 Task: Find connections with filter location Paraguaçu Paulista with filter topic  #socialnetworkingwith filter profile language French with filter current company Linedata with filter school GONDWANA UNIVERSITY, GADCHIROLI with filter industry Wholesale Food and Beverage with filter service category Technical with filter keywords title Manicurist
Action: Mouse moved to (215, 300)
Screenshot: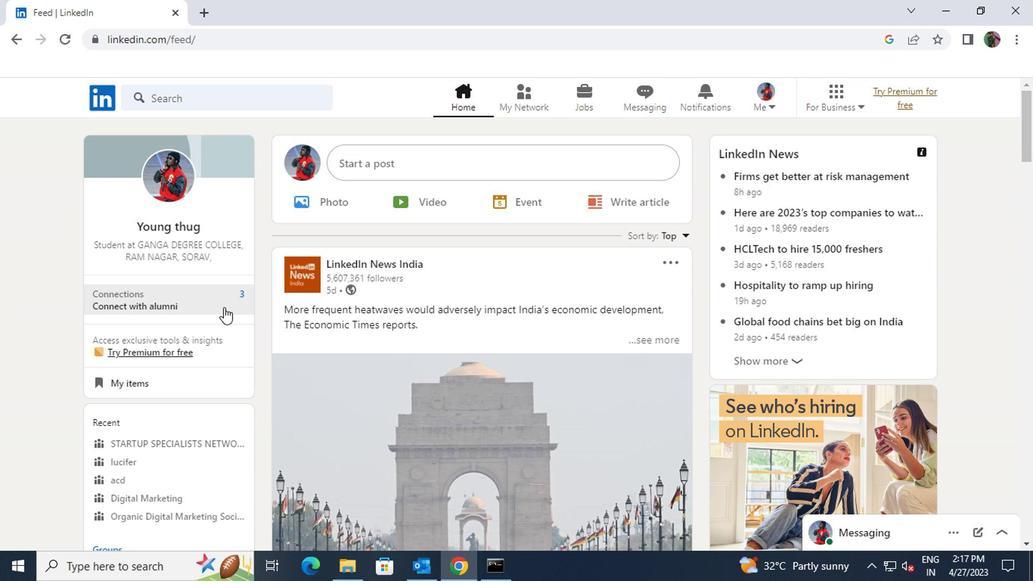 
Action: Mouse pressed left at (215, 300)
Screenshot: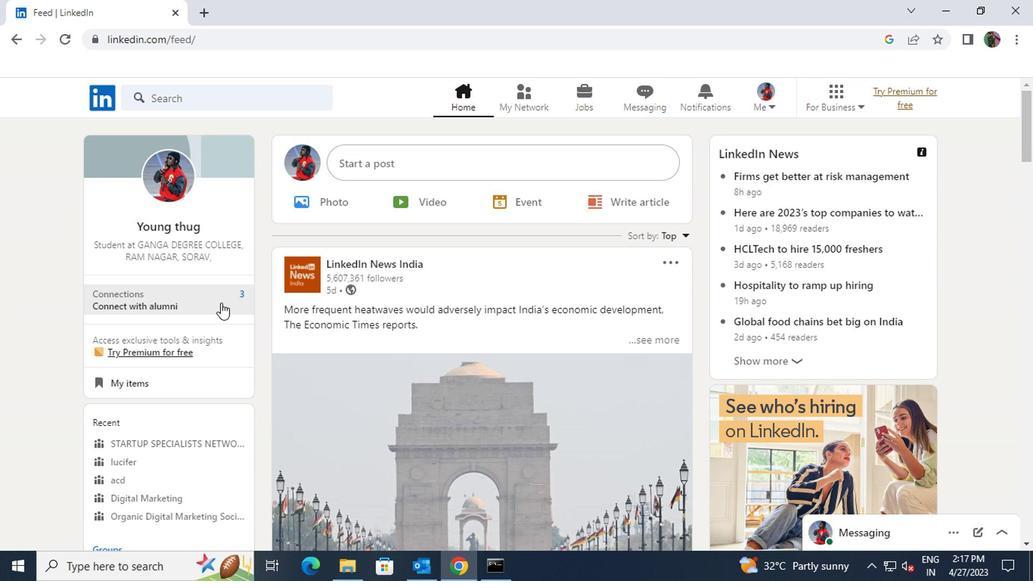 
Action: Mouse moved to (213, 184)
Screenshot: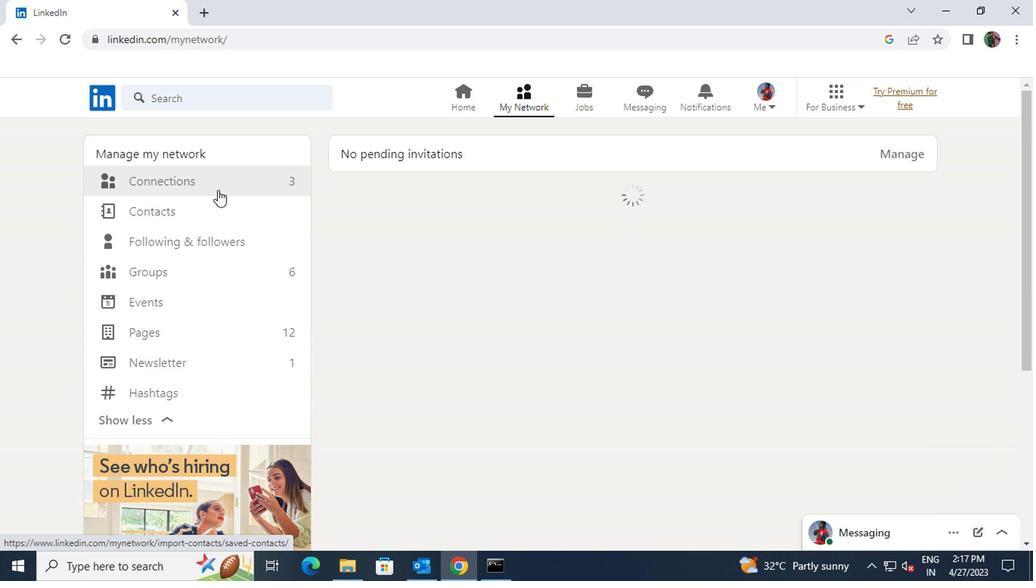 
Action: Mouse pressed left at (213, 184)
Screenshot: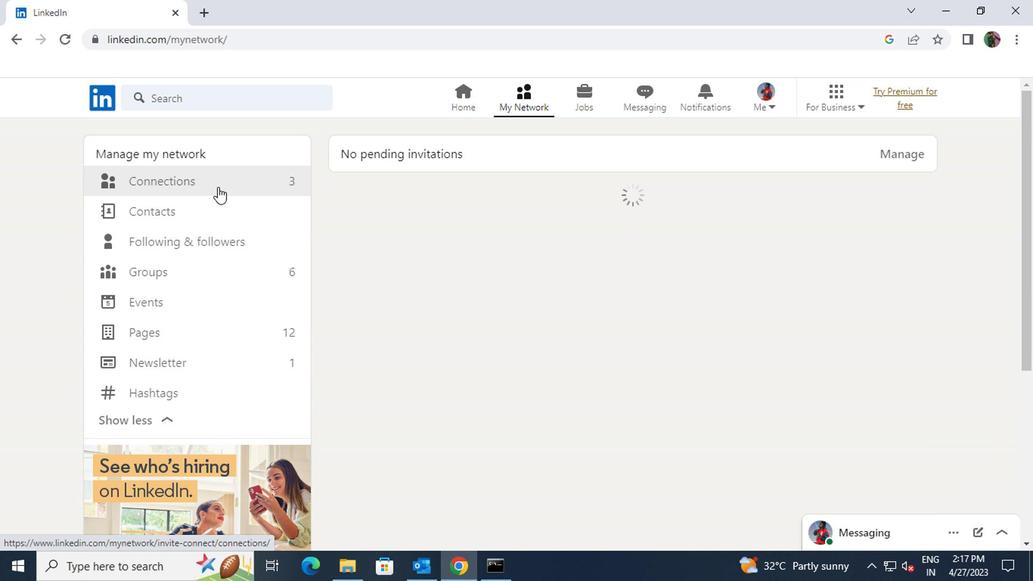 
Action: Mouse pressed left at (213, 184)
Screenshot: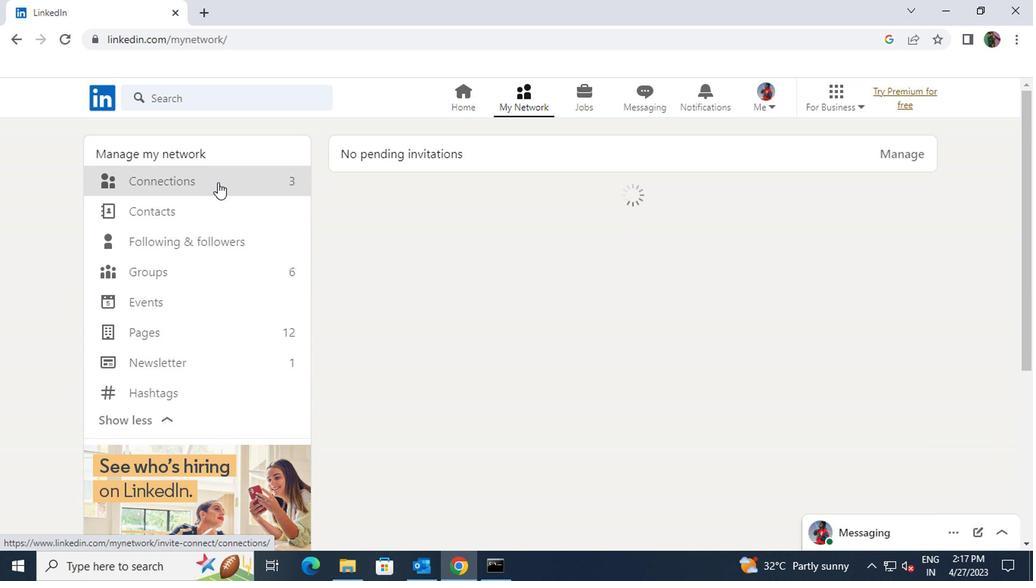 
Action: Mouse moved to (601, 181)
Screenshot: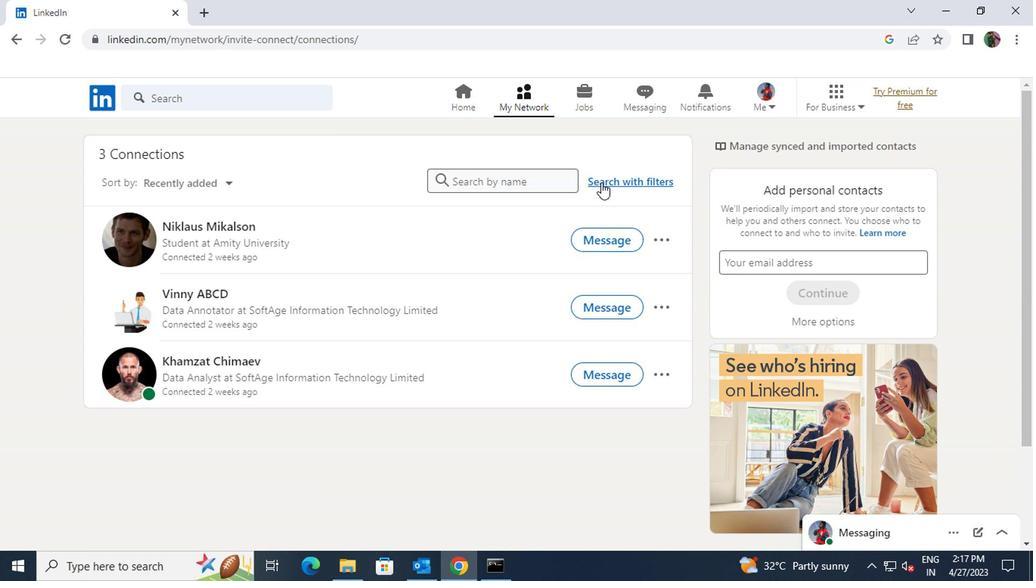
Action: Mouse pressed left at (601, 181)
Screenshot: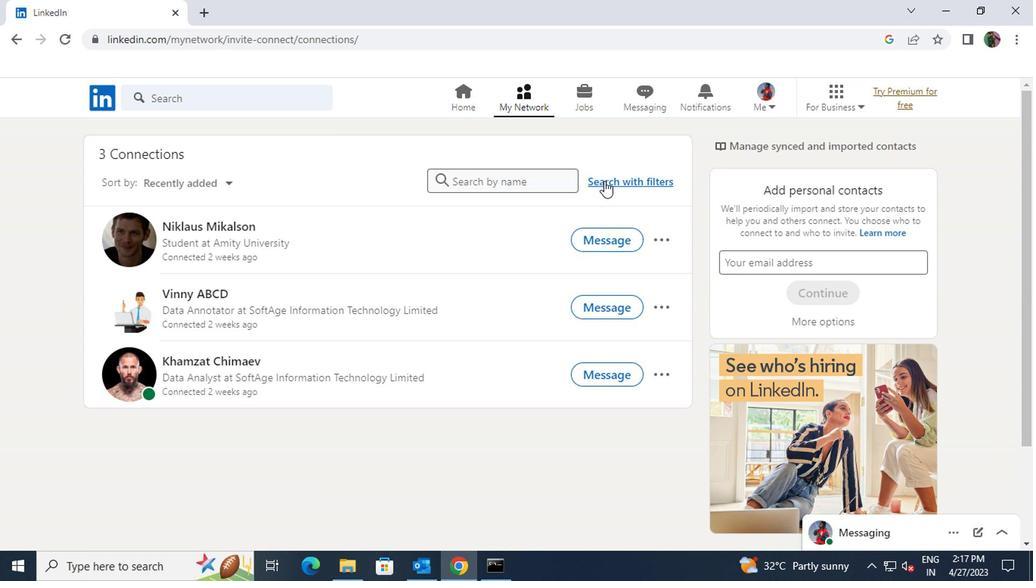 
Action: Mouse moved to (575, 141)
Screenshot: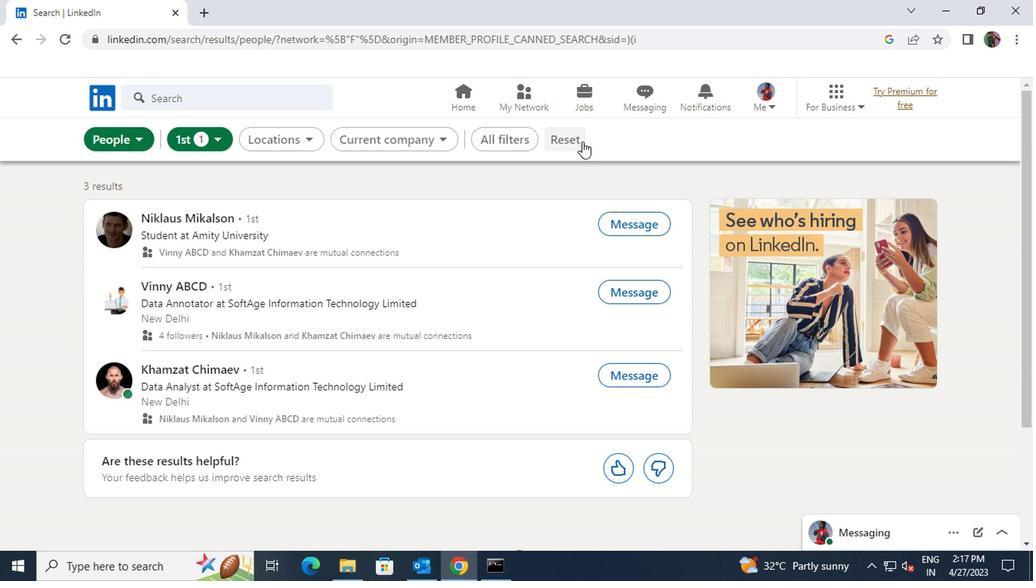 
Action: Mouse pressed left at (575, 141)
Screenshot: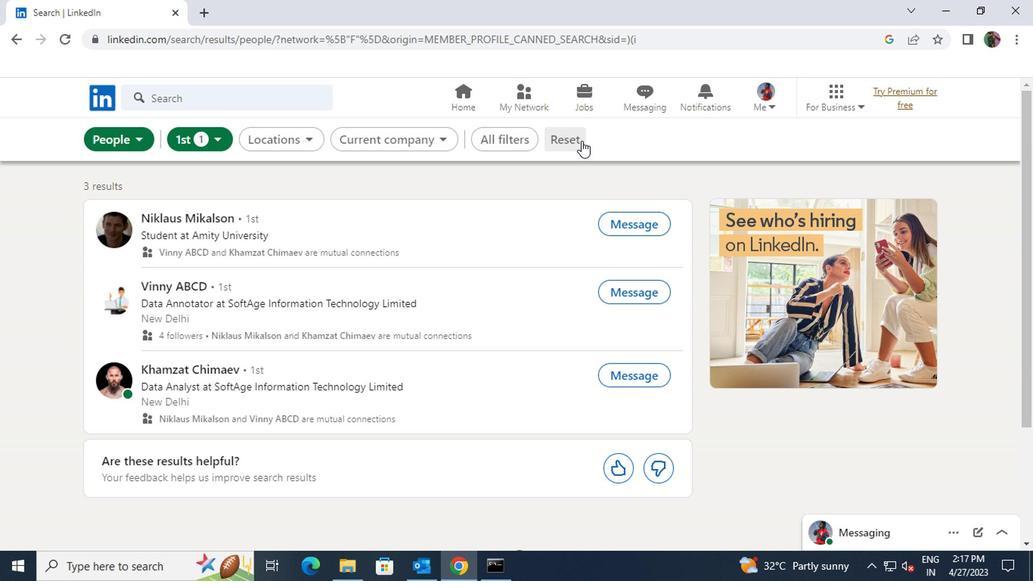 
Action: Mouse moved to (556, 139)
Screenshot: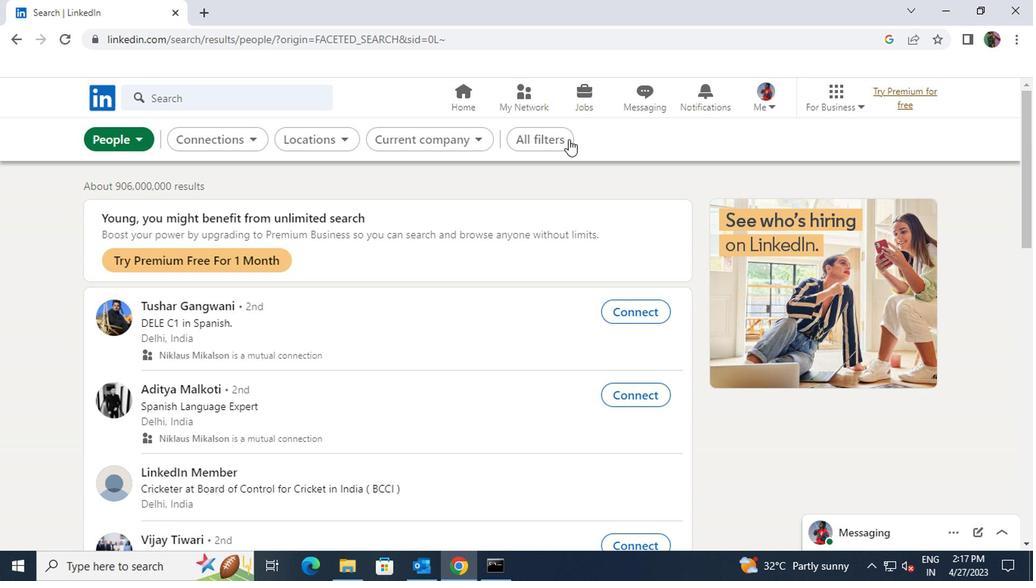 
Action: Mouse pressed left at (556, 139)
Screenshot: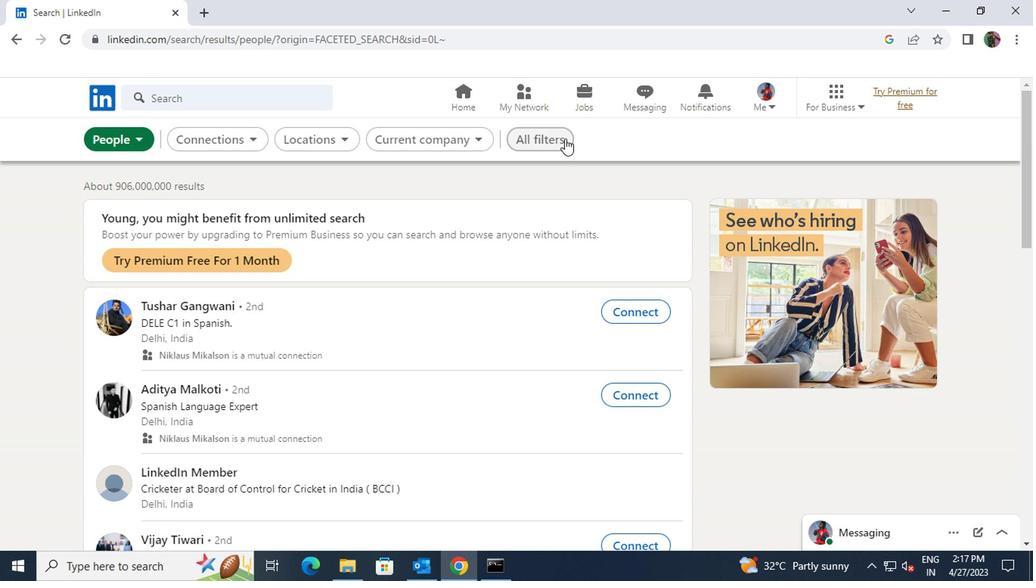 
Action: Mouse moved to (767, 337)
Screenshot: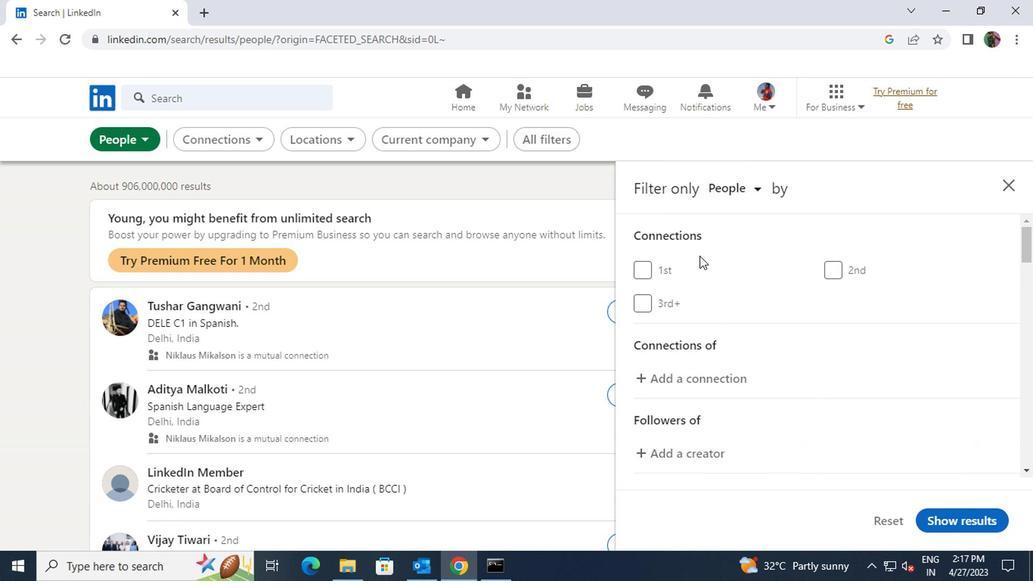 
Action: Mouse scrolled (767, 336) with delta (0, 0)
Screenshot: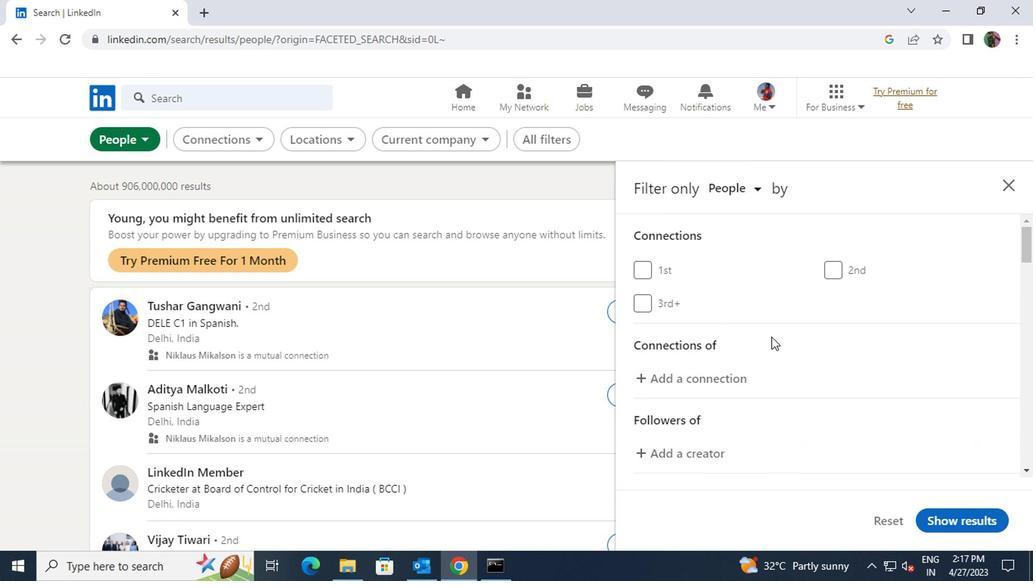 
Action: Mouse scrolled (767, 336) with delta (0, 0)
Screenshot: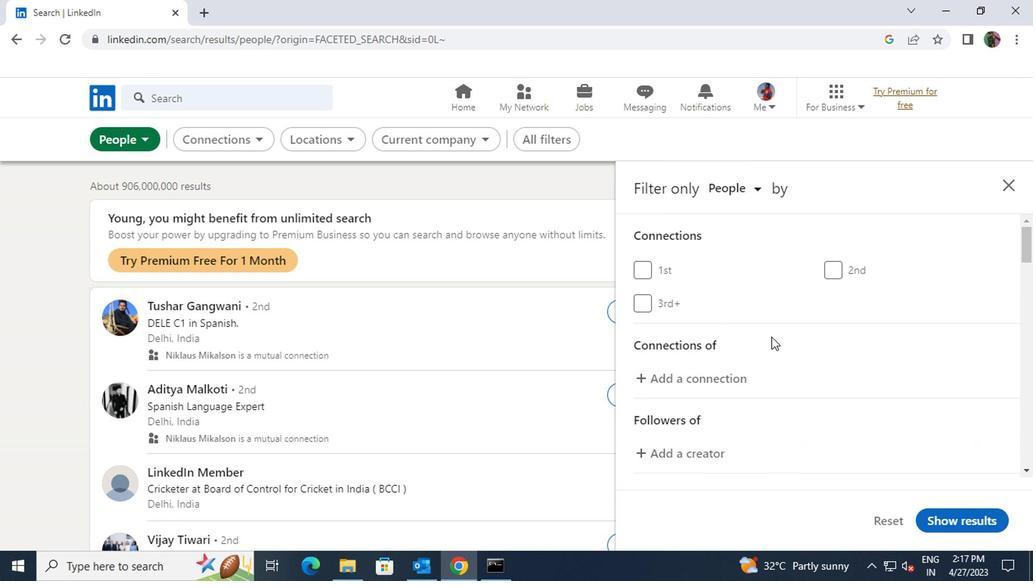 
Action: Mouse scrolled (767, 336) with delta (0, 0)
Screenshot: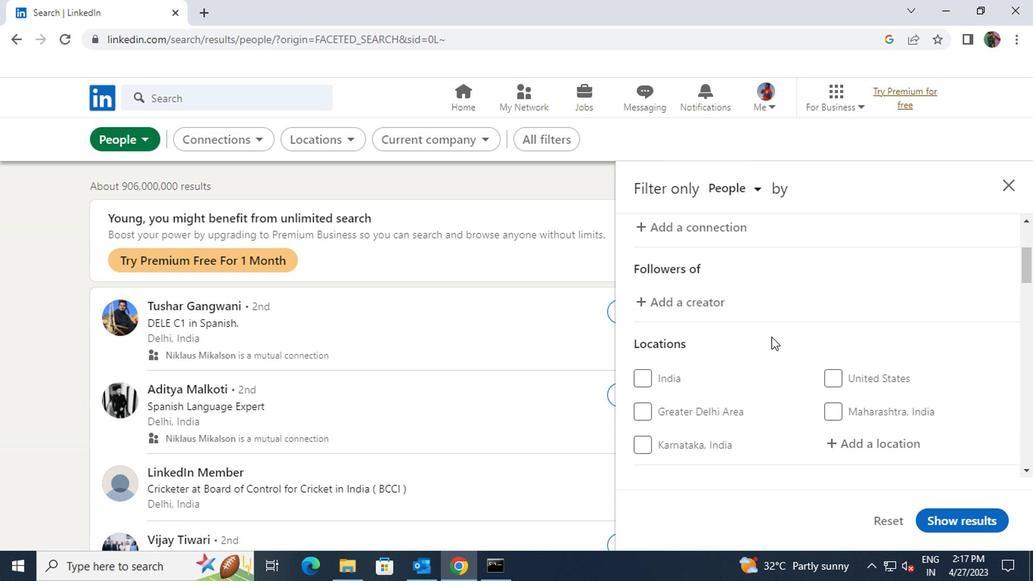 
Action: Mouse moved to (868, 369)
Screenshot: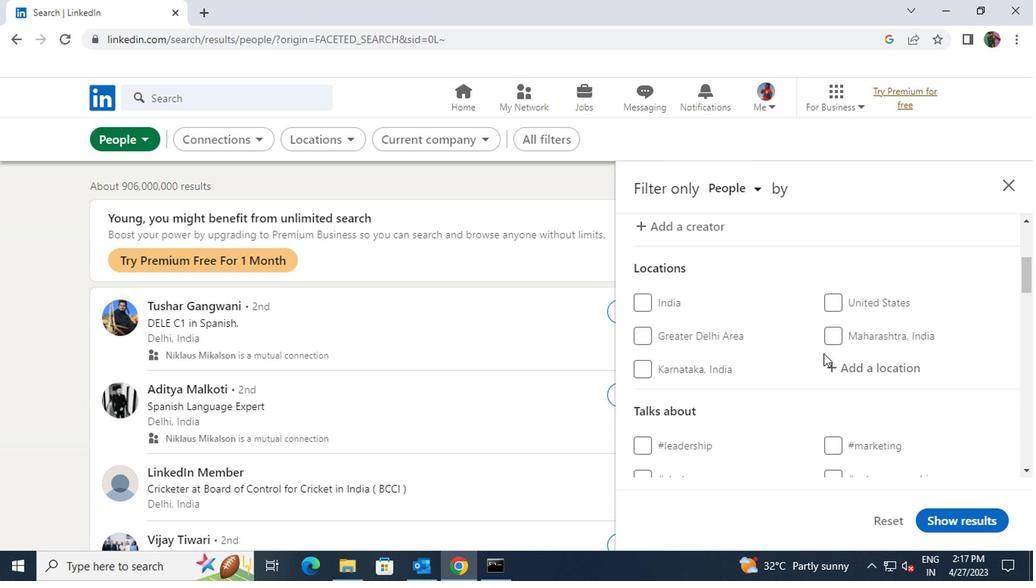 
Action: Mouse pressed left at (868, 369)
Screenshot: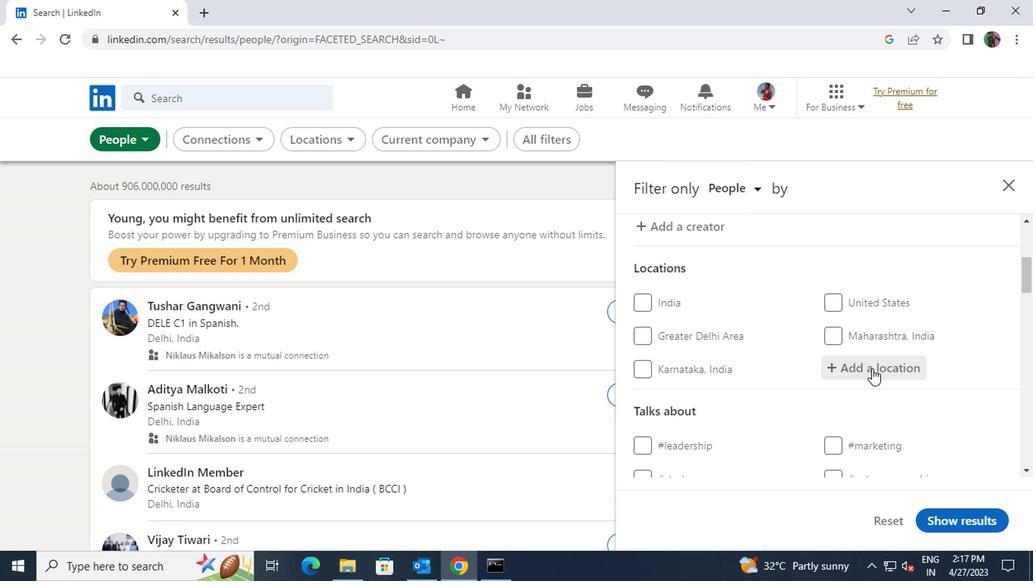 
Action: Key pressed <Key.shift><Key.shift>PARAGUACU
Screenshot: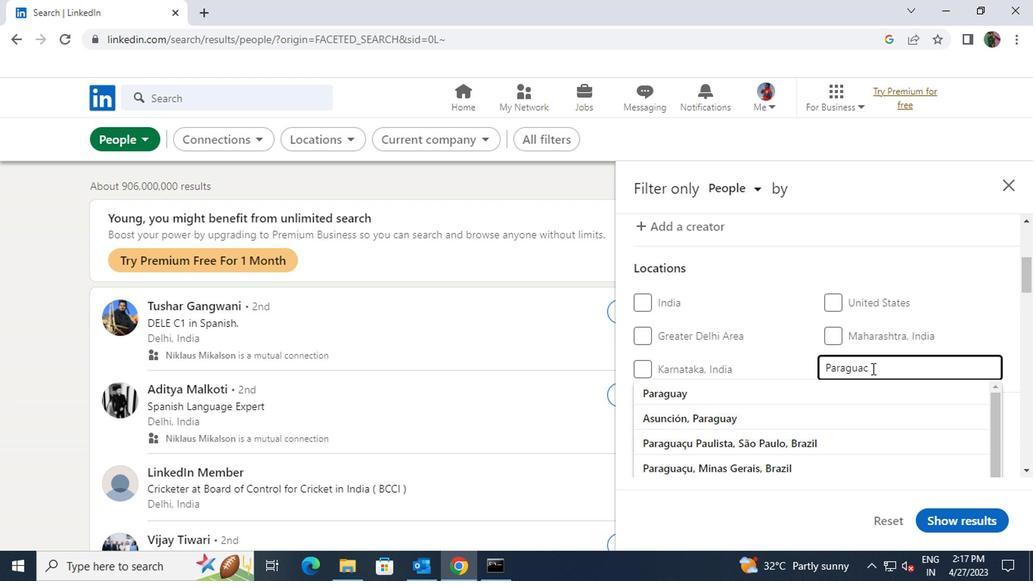 
Action: Mouse moved to (869, 390)
Screenshot: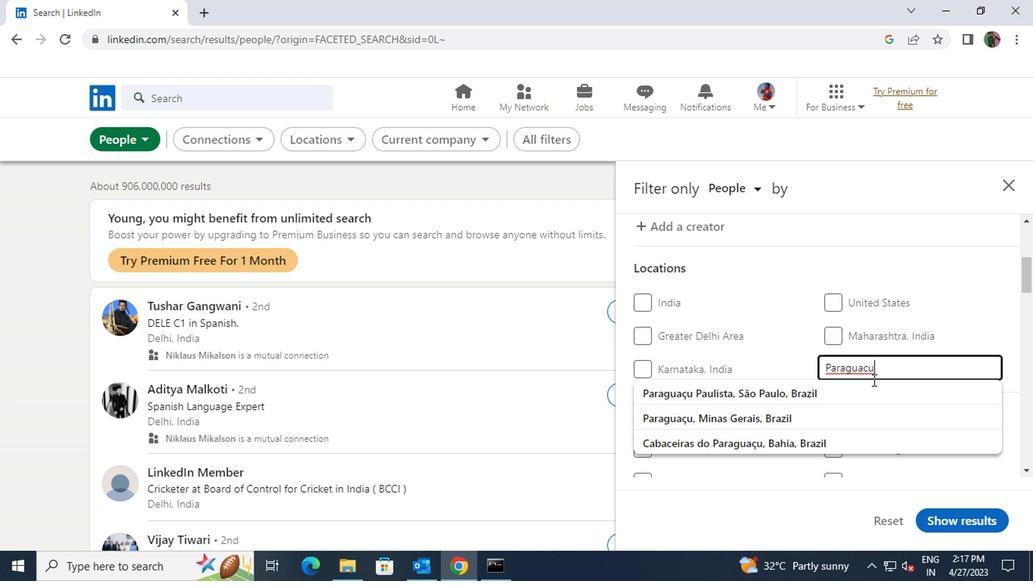 
Action: Mouse pressed left at (869, 390)
Screenshot: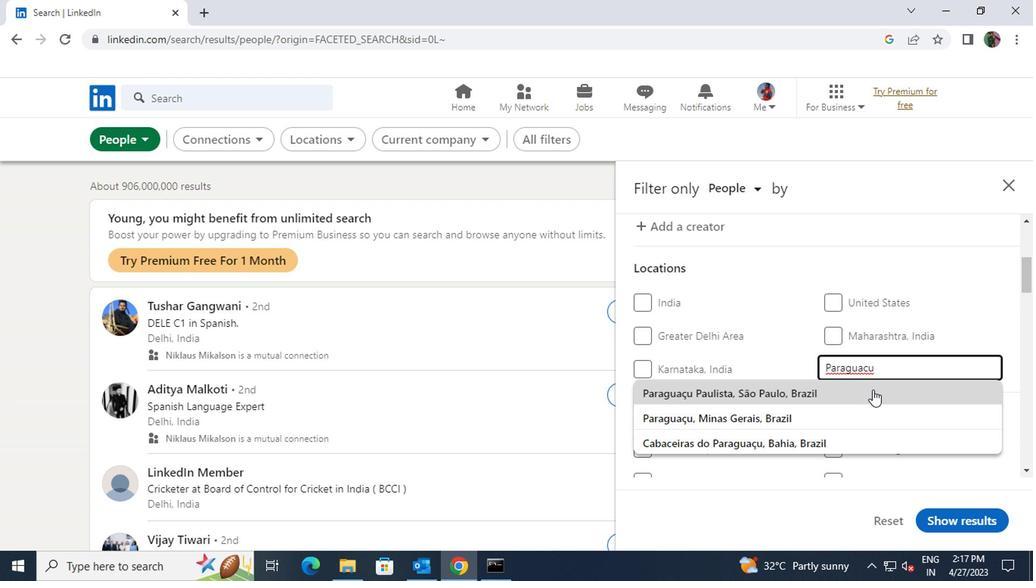 
Action: Mouse scrolled (869, 389) with delta (0, 0)
Screenshot: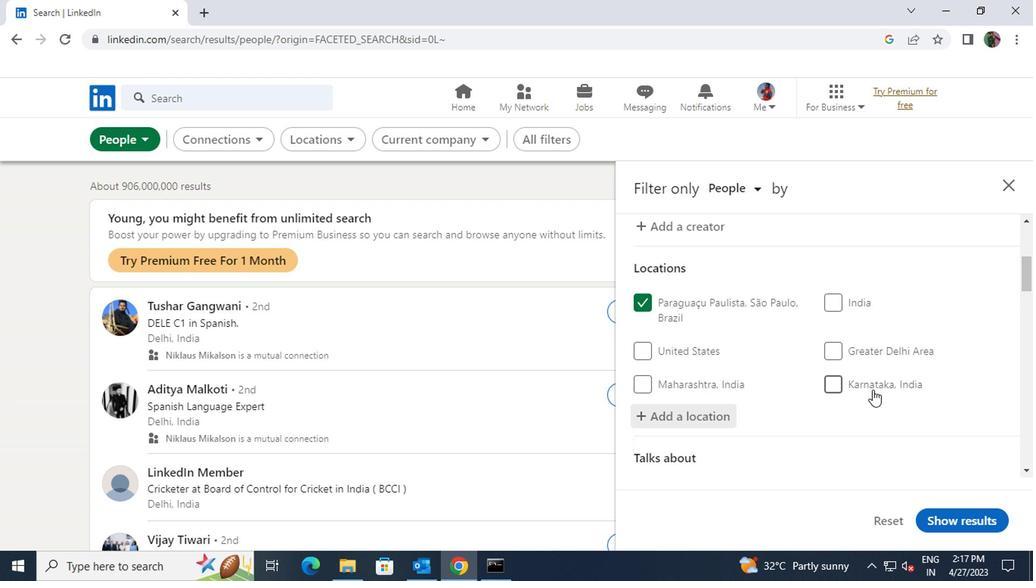 
Action: Mouse scrolled (869, 389) with delta (0, 0)
Screenshot: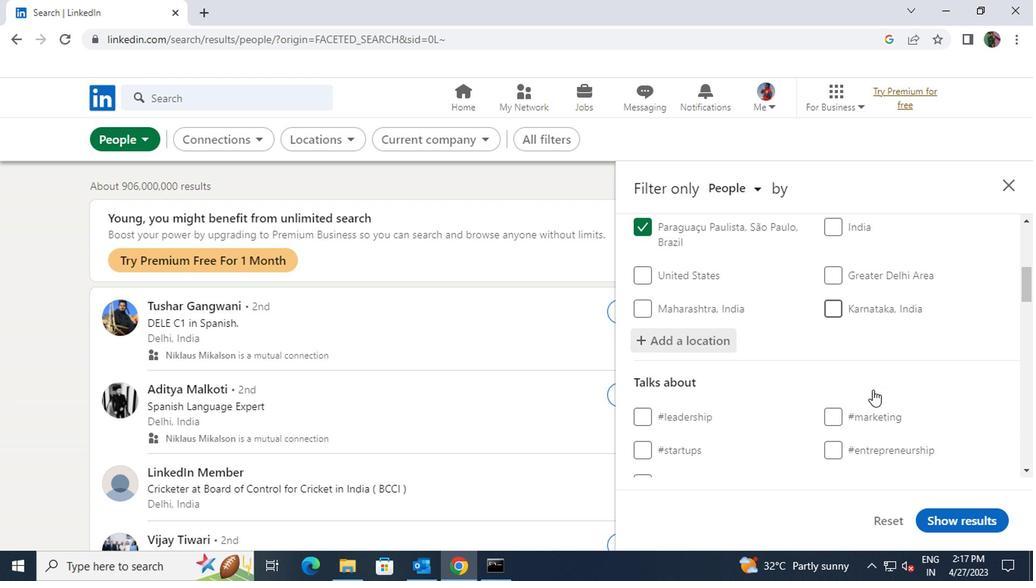 
Action: Mouse scrolled (869, 389) with delta (0, 0)
Screenshot: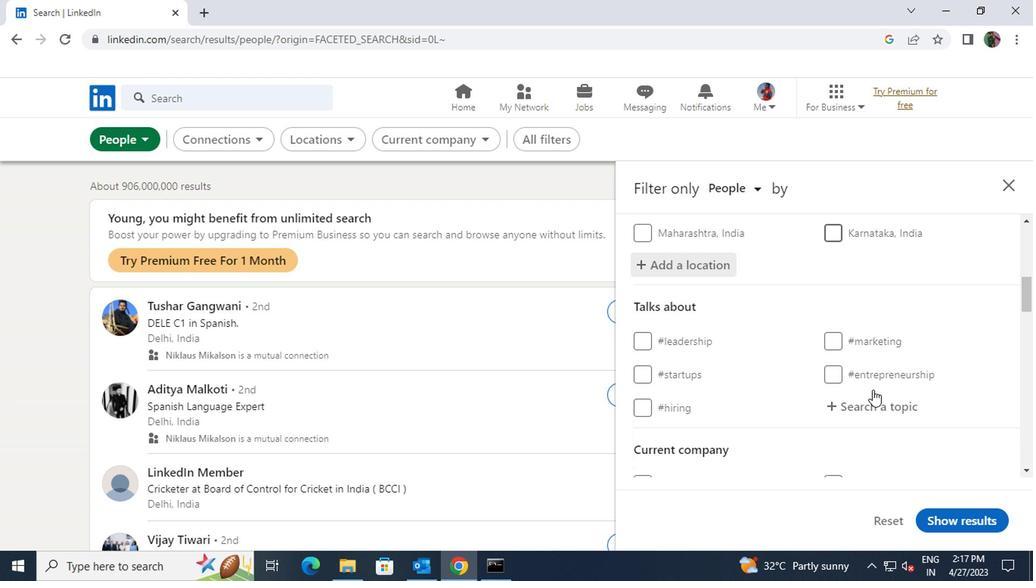 
Action: Mouse moved to (874, 330)
Screenshot: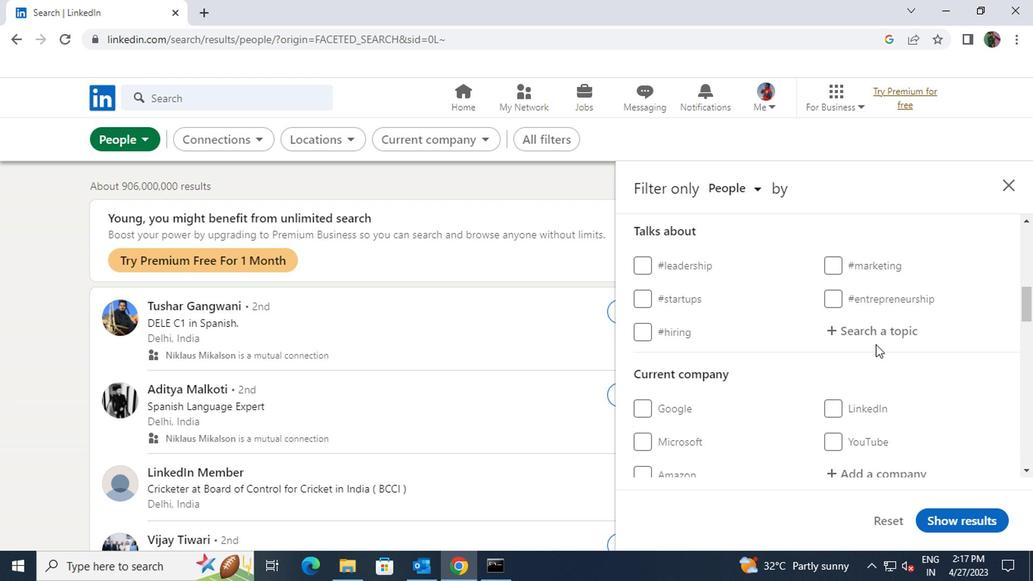 
Action: Mouse pressed left at (874, 330)
Screenshot: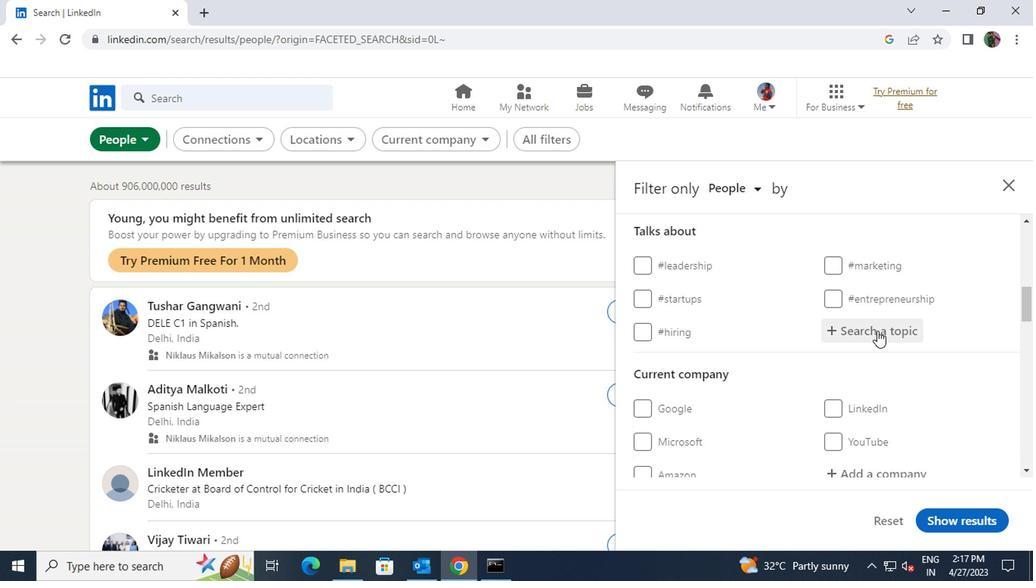 
Action: Key pressed <Key.shift>#<Key.shift><Key.shift><Key.shift><Key.shift><Key.shift><Key.shift>SOCIALNETWORKINGWITH
Screenshot: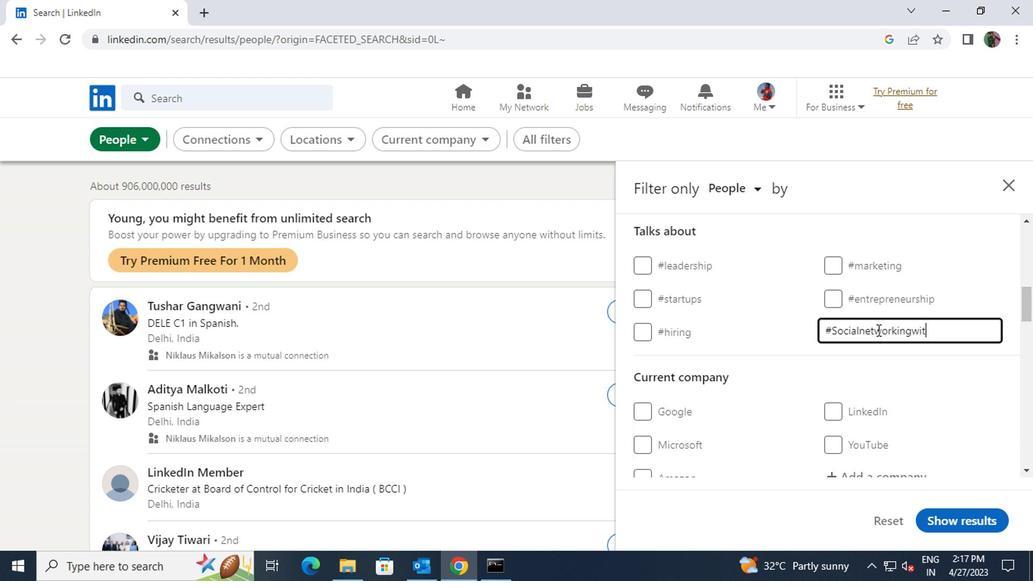
Action: Mouse scrolled (874, 329) with delta (0, 0)
Screenshot: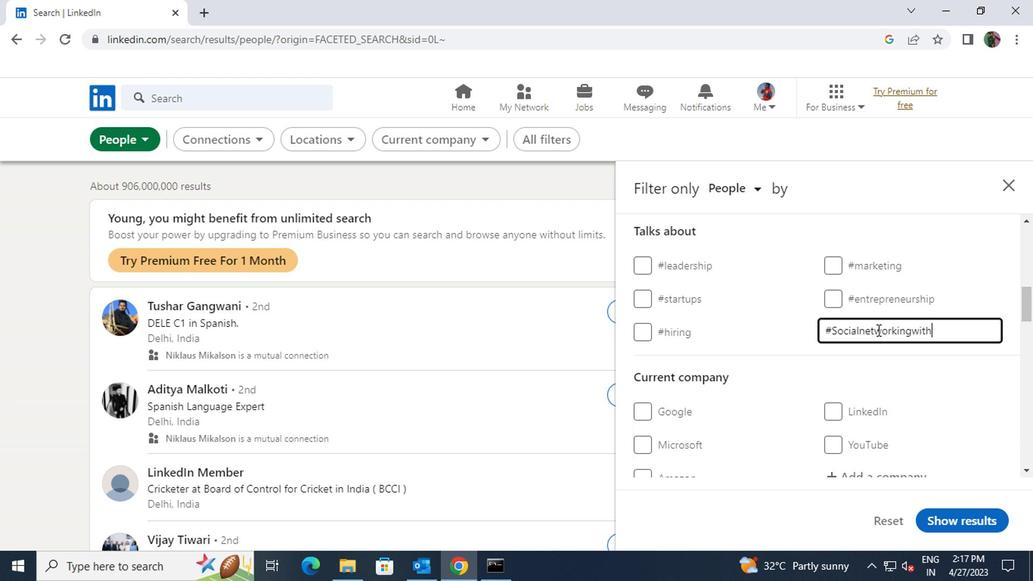 
Action: Mouse scrolled (874, 329) with delta (0, 0)
Screenshot: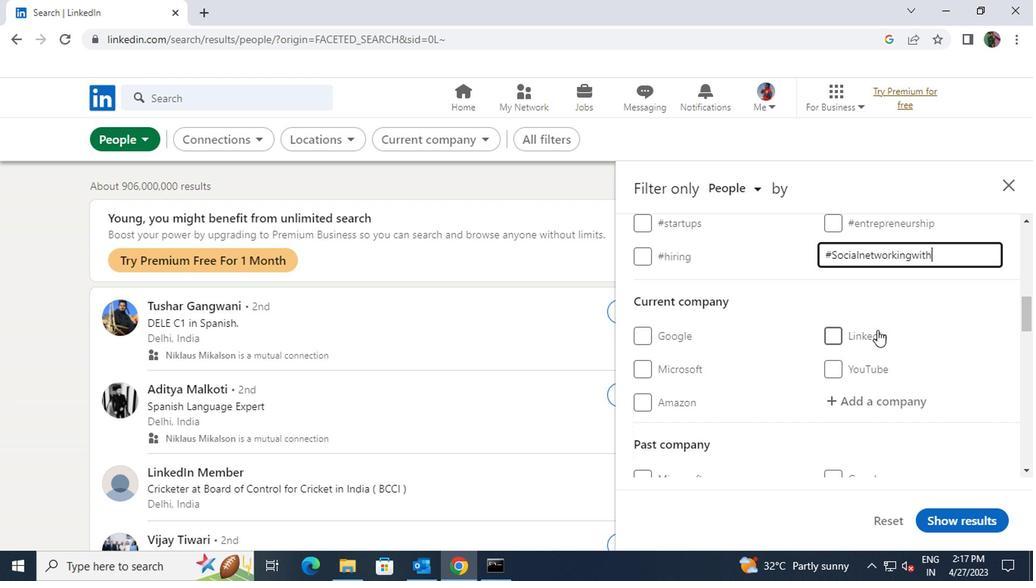 
Action: Mouse pressed left at (874, 330)
Screenshot: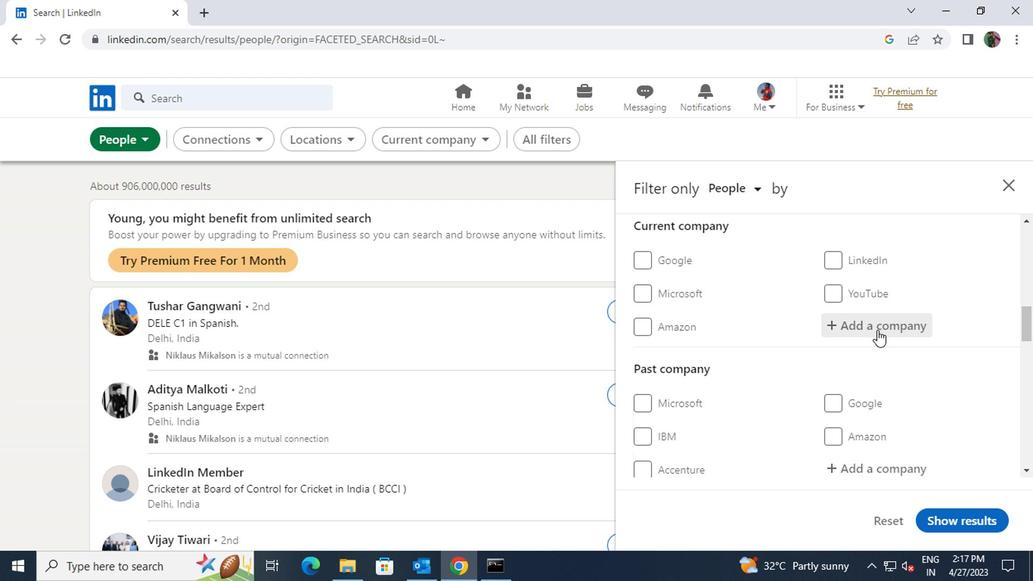 
Action: Key pressed <Key.shift>LINEDATA
Screenshot: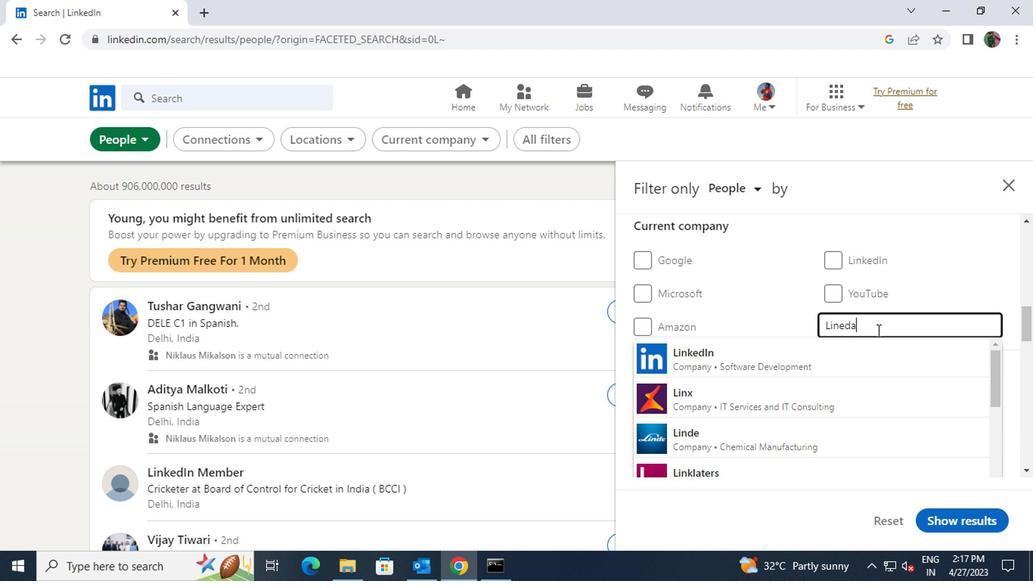 
Action: Mouse moved to (866, 349)
Screenshot: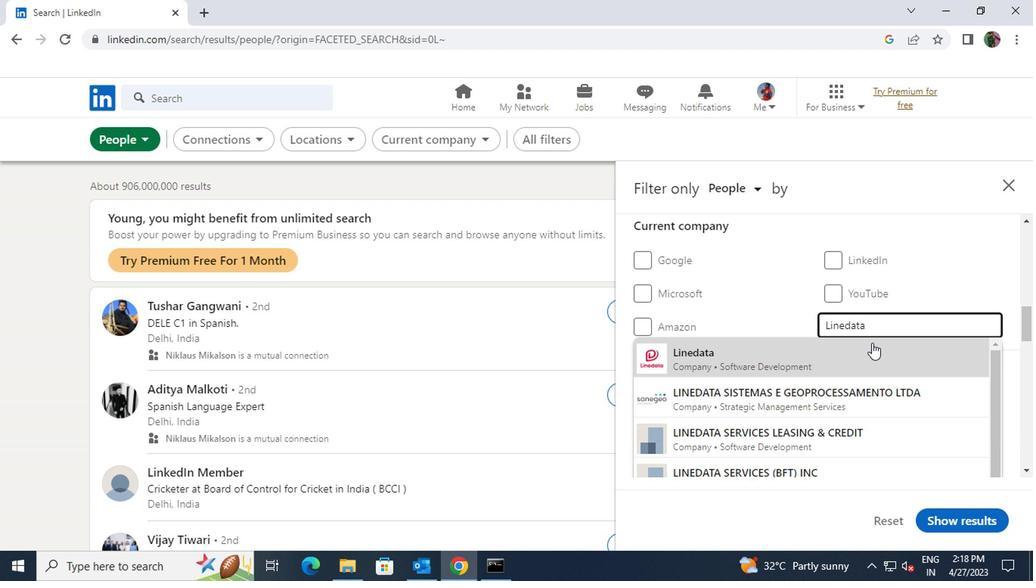 
Action: Mouse pressed left at (866, 349)
Screenshot: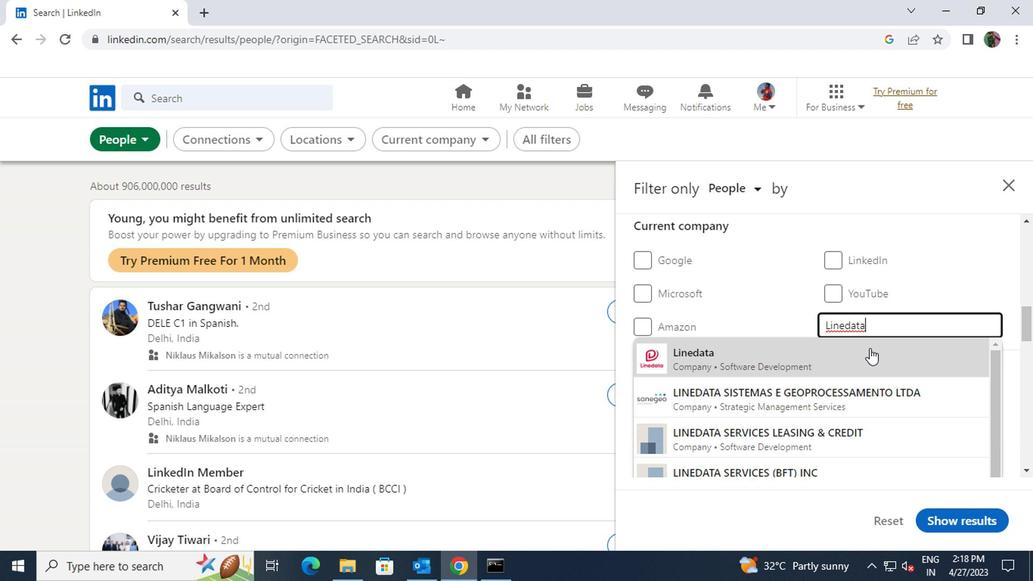 
Action: Mouse scrolled (866, 348) with delta (0, 0)
Screenshot: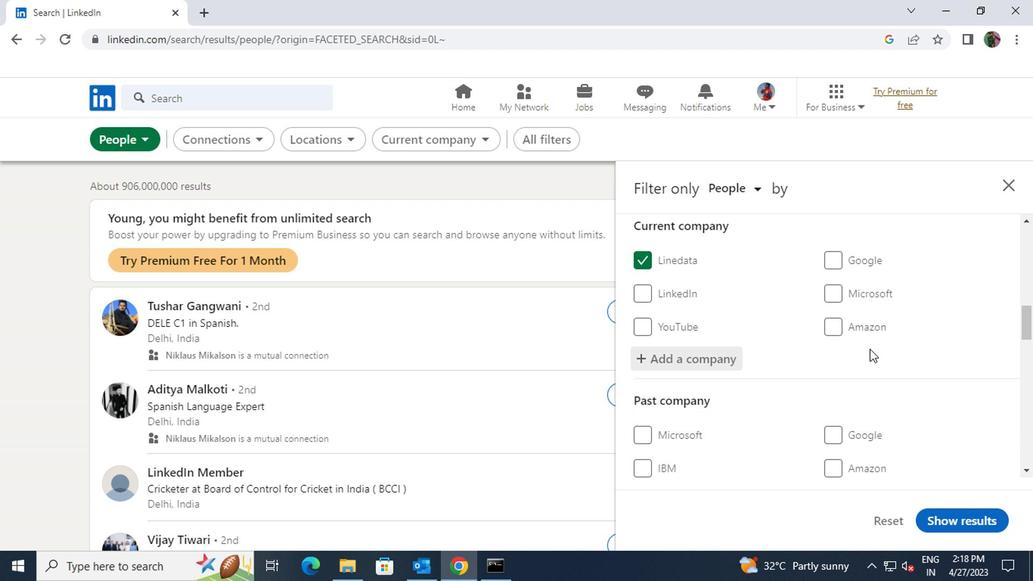 
Action: Mouse scrolled (866, 348) with delta (0, 0)
Screenshot: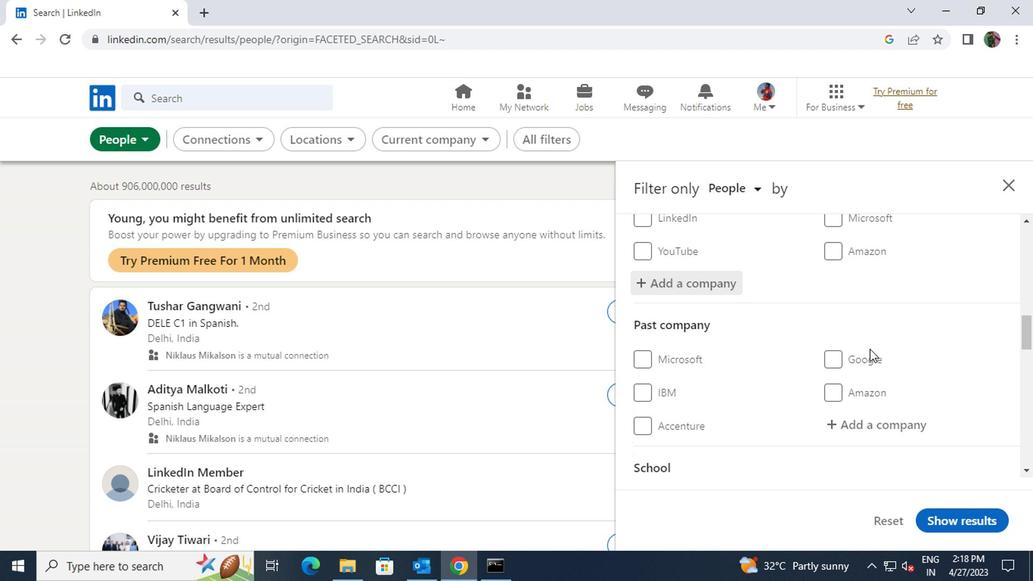 
Action: Mouse scrolled (866, 348) with delta (0, 0)
Screenshot: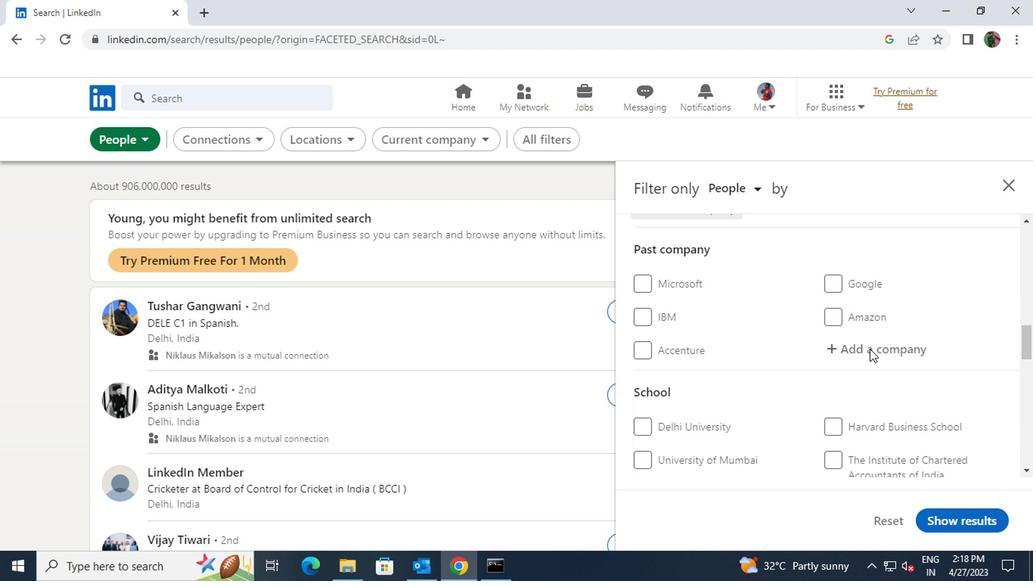
Action: Mouse scrolled (866, 348) with delta (0, 0)
Screenshot: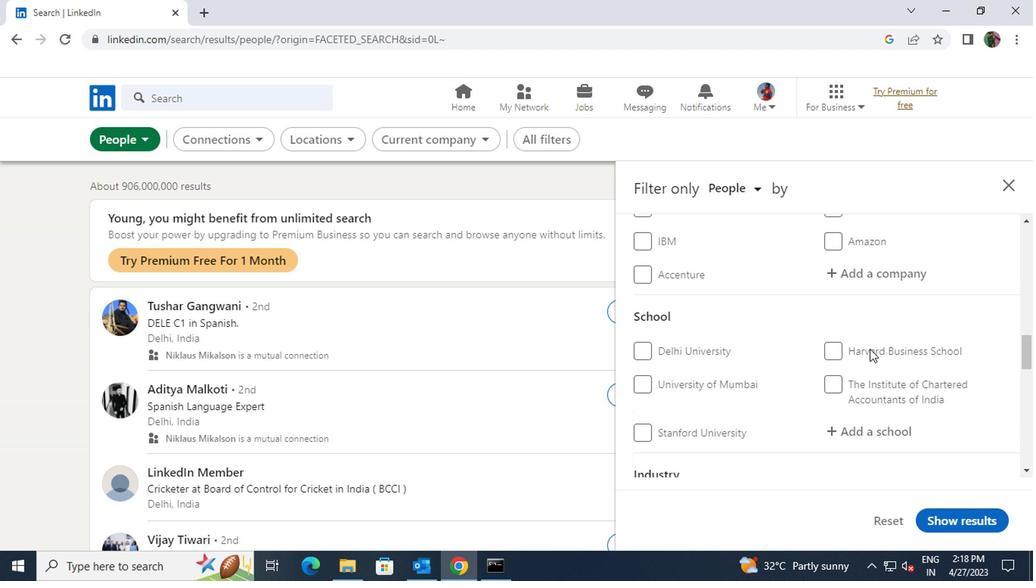 
Action: Mouse pressed left at (866, 349)
Screenshot: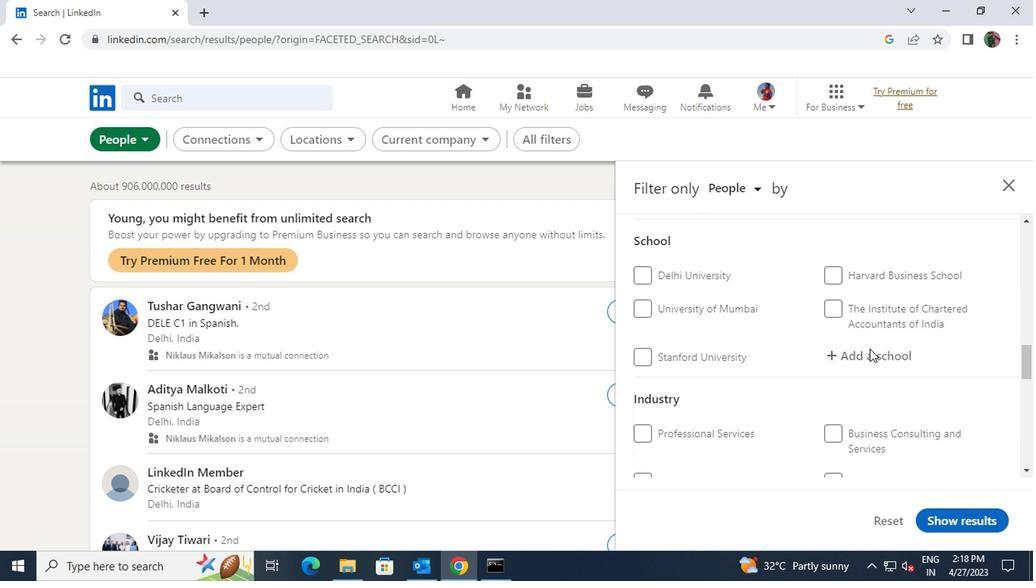 
Action: Key pressed <Key.shift>GOND
Screenshot: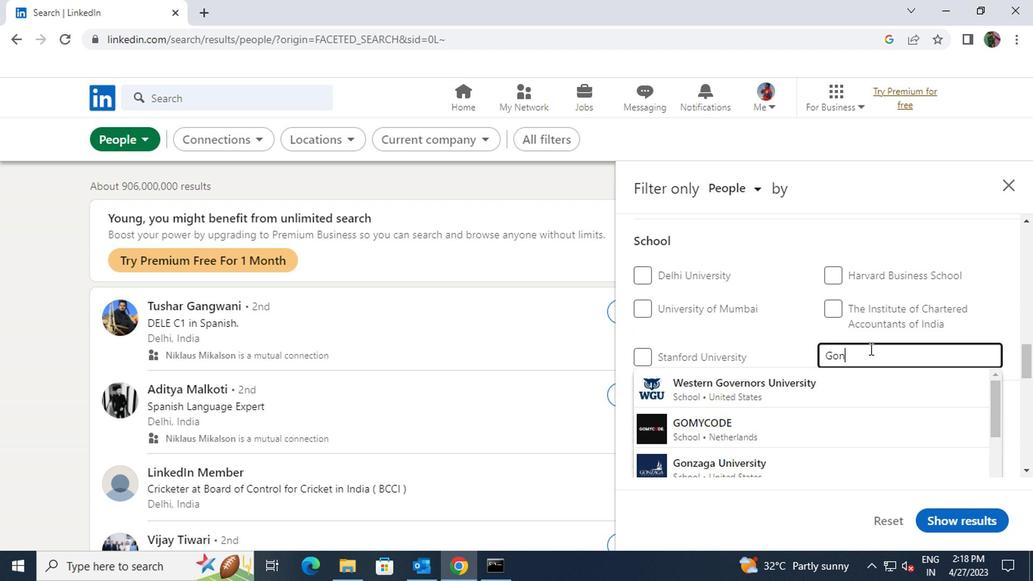 
Action: Mouse moved to (861, 377)
Screenshot: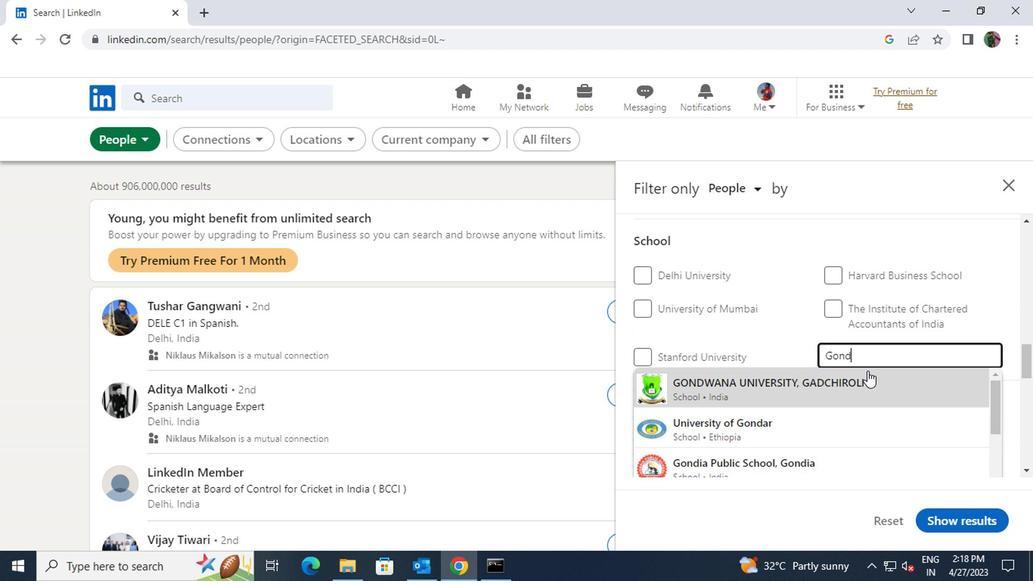 
Action: Mouse pressed left at (861, 377)
Screenshot: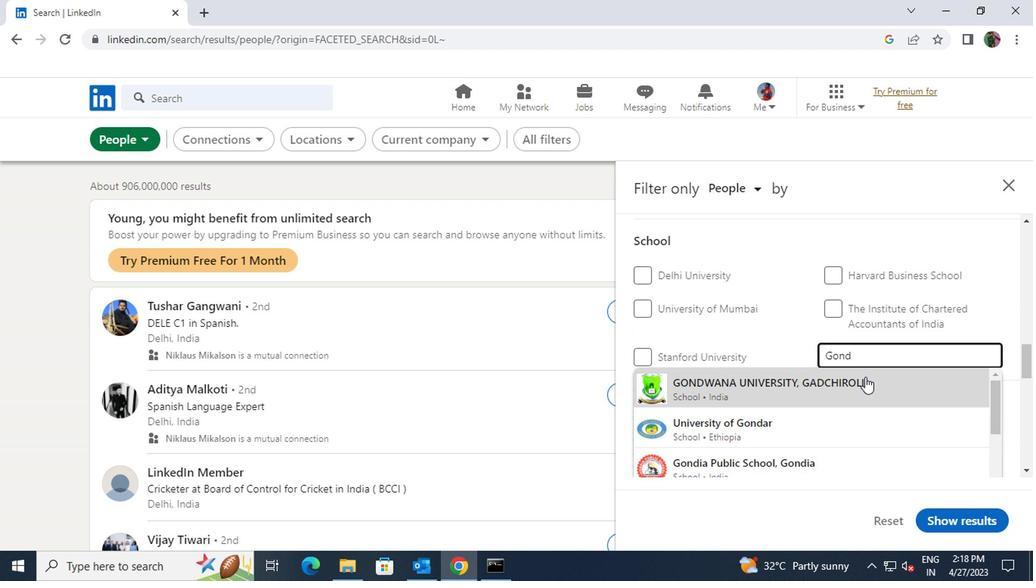 
Action: Mouse scrolled (861, 376) with delta (0, 0)
Screenshot: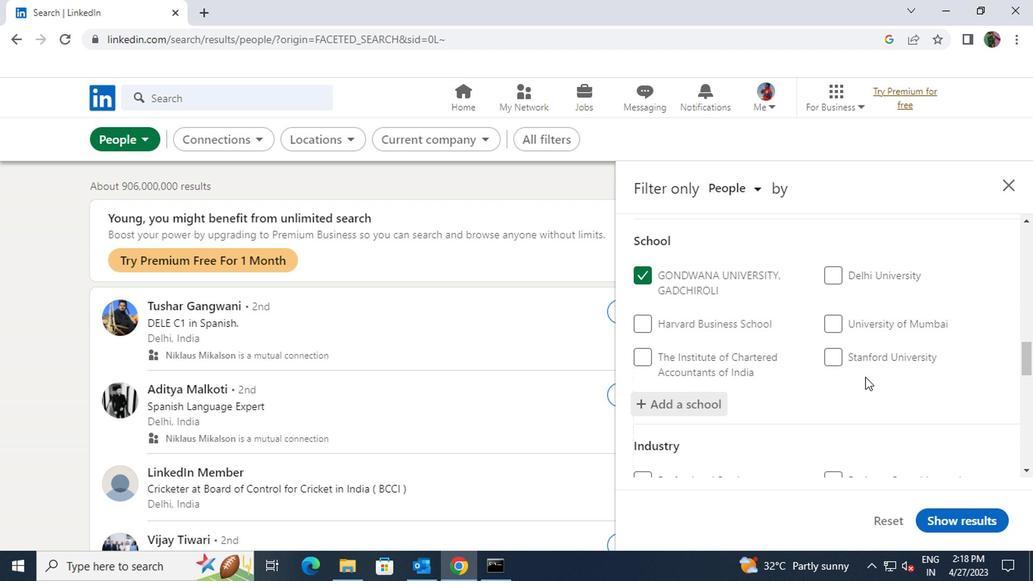 
Action: Mouse scrolled (861, 376) with delta (0, 0)
Screenshot: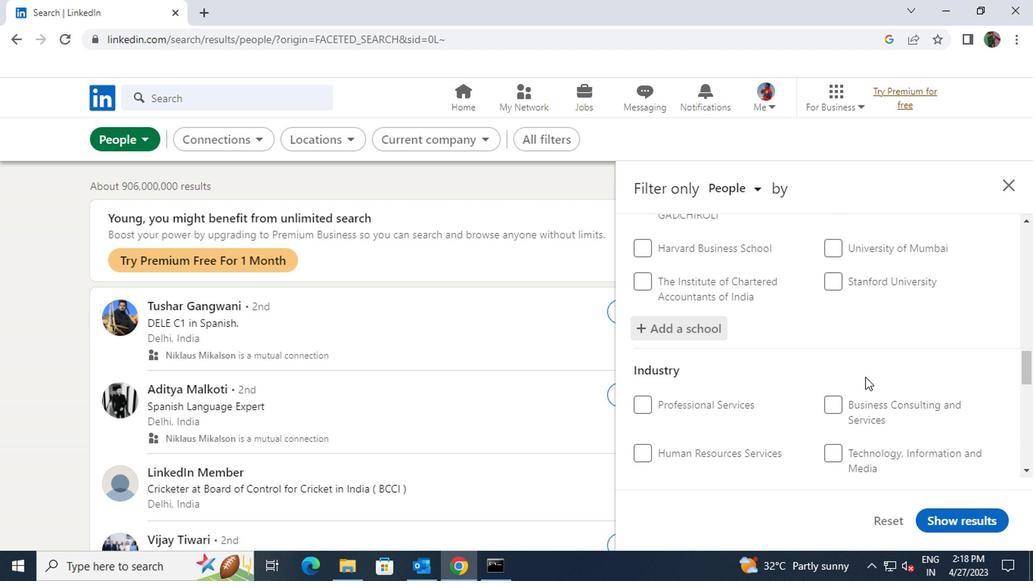 
Action: Mouse scrolled (861, 376) with delta (0, 0)
Screenshot: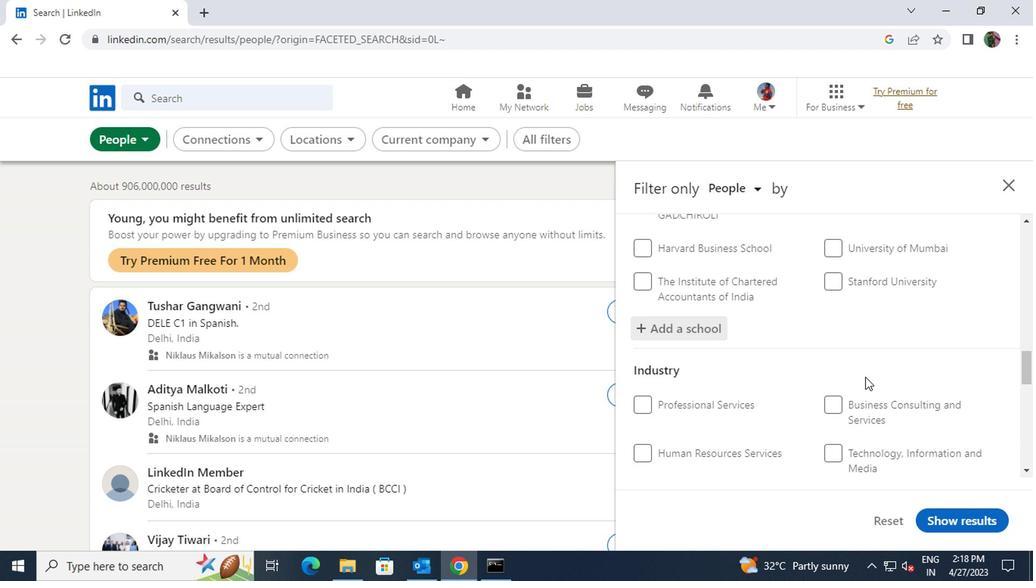 
Action: Mouse moved to (861, 355)
Screenshot: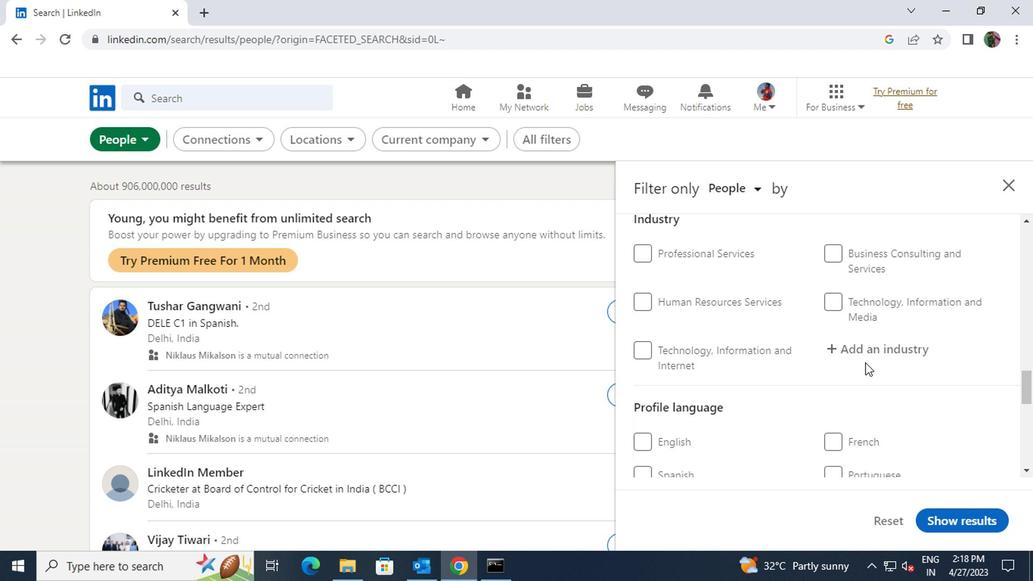 
Action: Mouse pressed left at (861, 355)
Screenshot: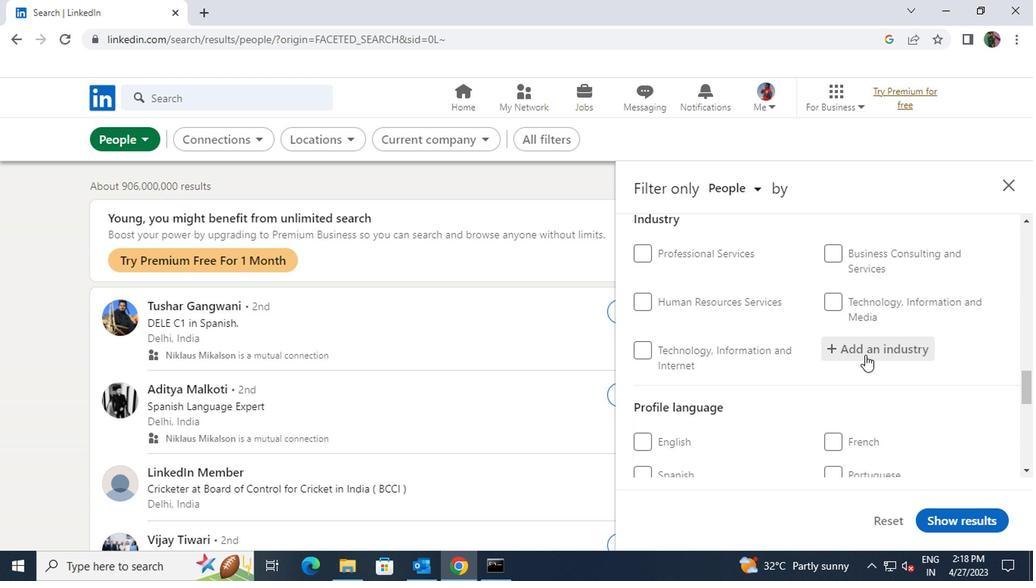 
Action: Key pressed <Key.shift>WHOLESALE<Key.space>FOOD
Screenshot: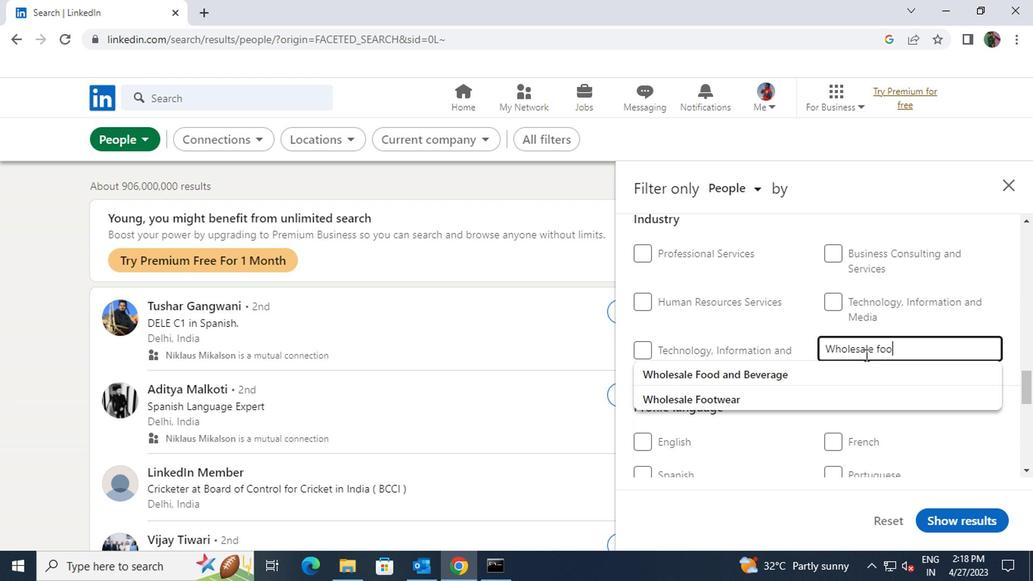 
Action: Mouse moved to (858, 367)
Screenshot: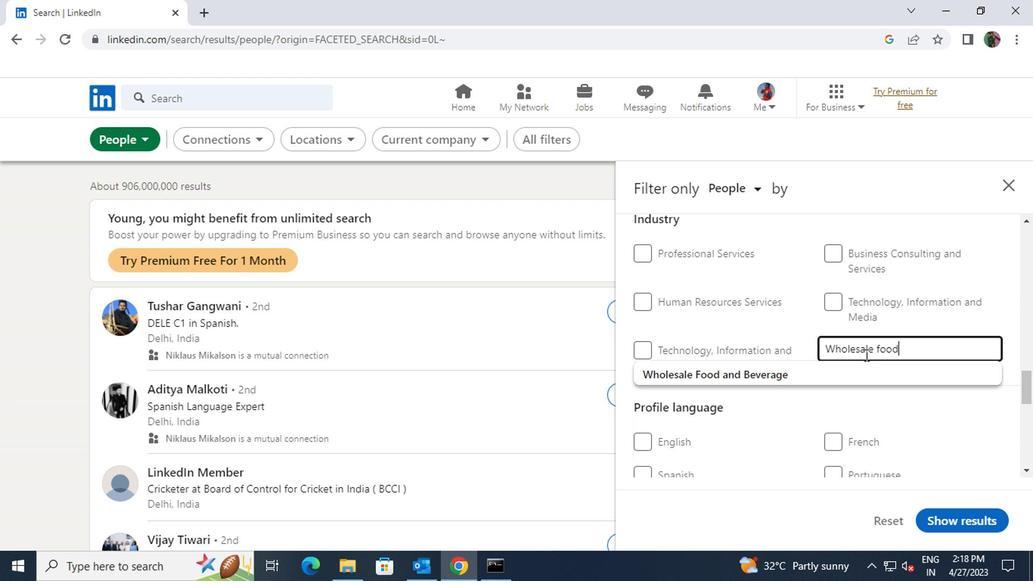 
Action: Mouse pressed left at (858, 367)
Screenshot: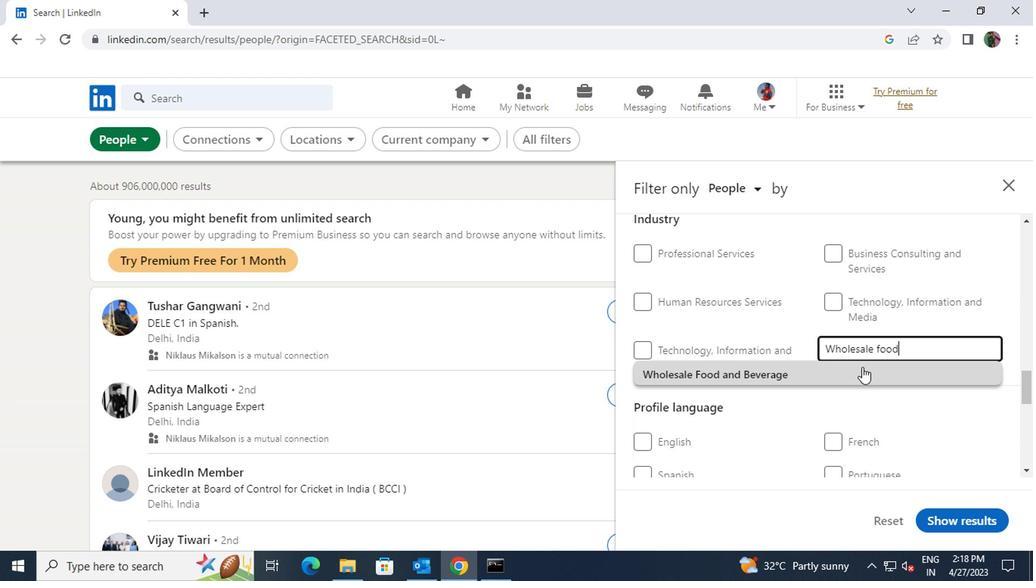 
Action: Mouse scrolled (858, 367) with delta (0, 0)
Screenshot: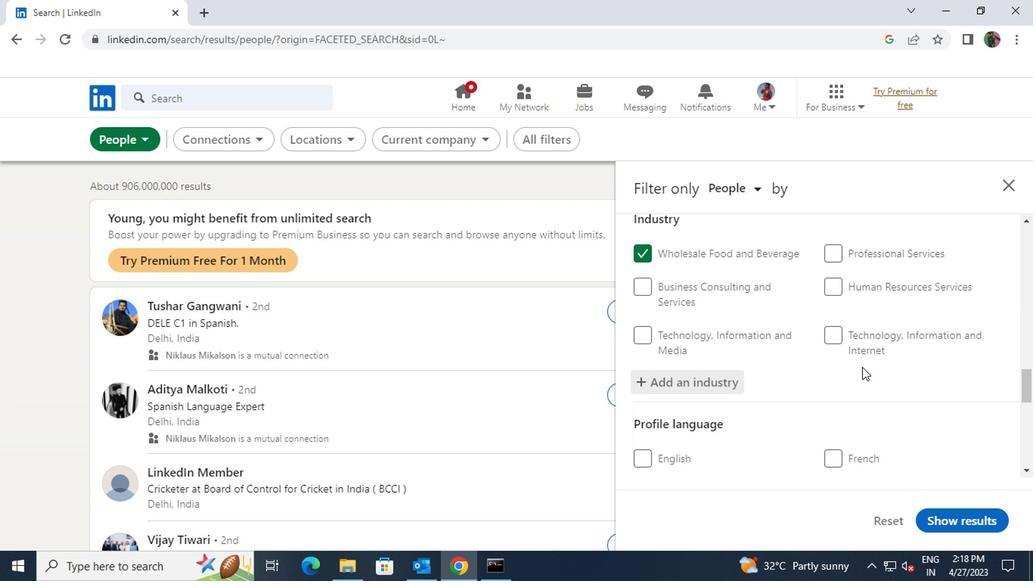 
Action: Mouse scrolled (858, 367) with delta (0, 0)
Screenshot: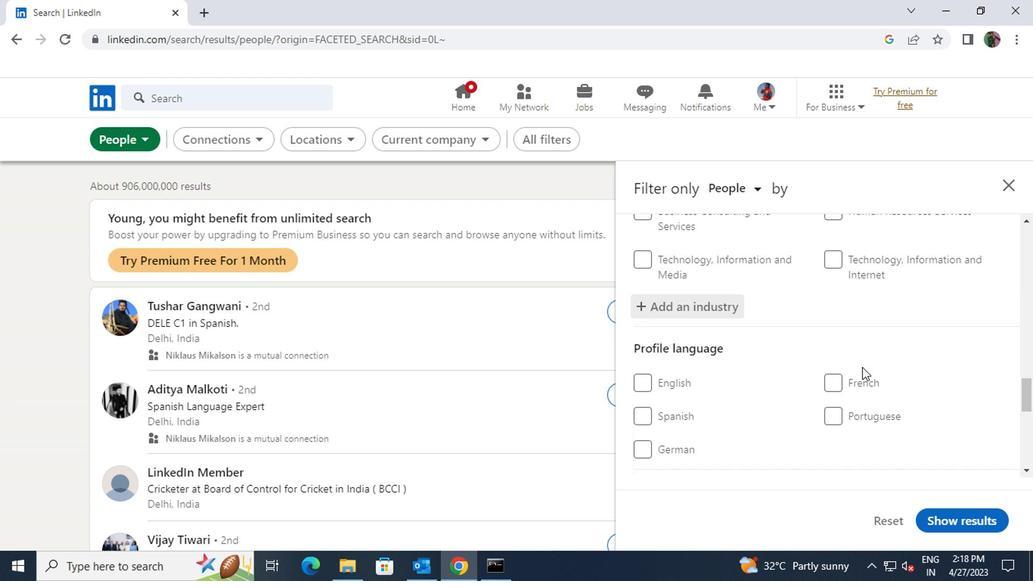 
Action: Mouse moved to (828, 311)
Screenshot: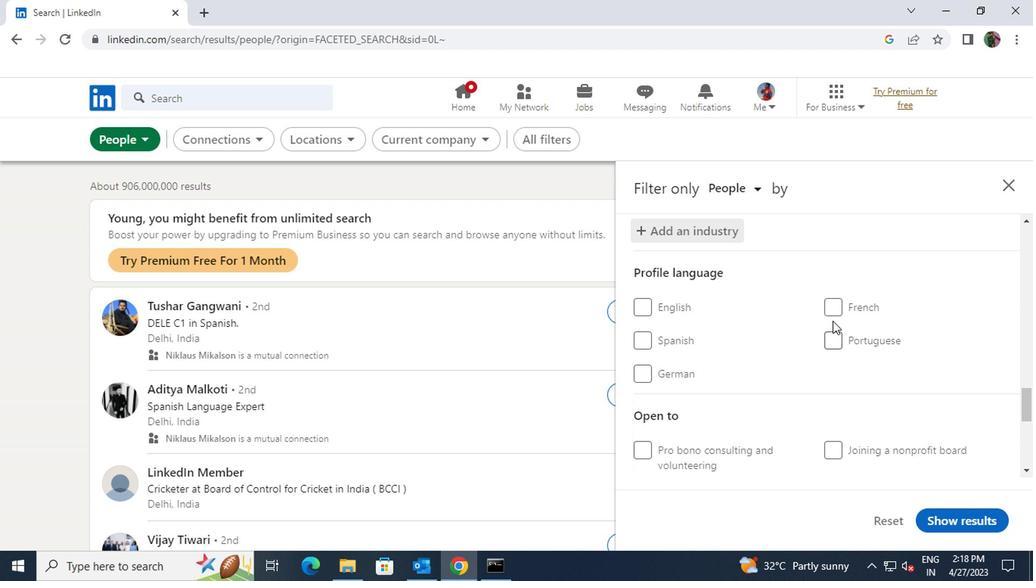 
Action: Mouse pressed left at (828, 311)
Screenshot: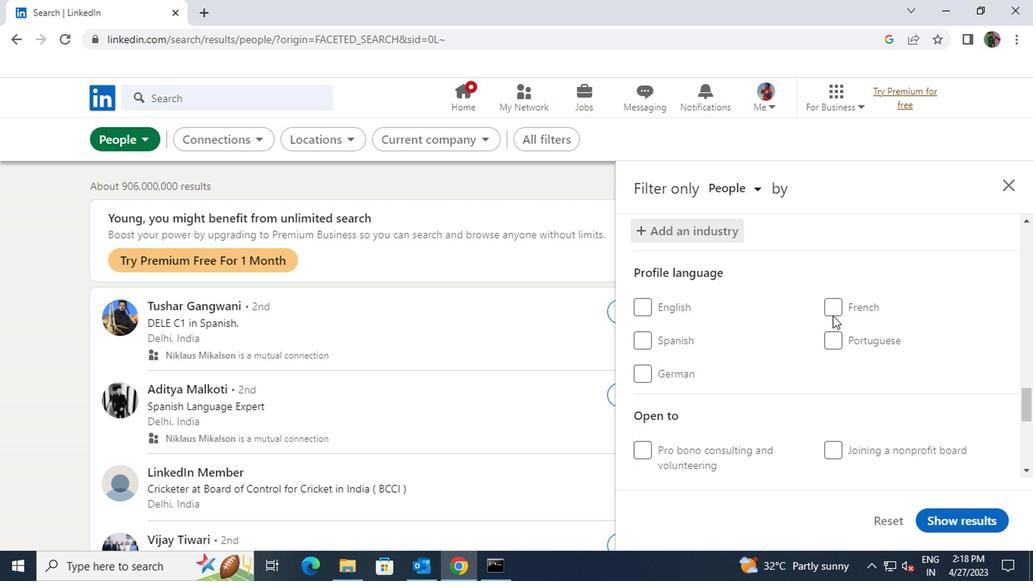 
Action: Mouse moved to (813, 363)
Screenshot: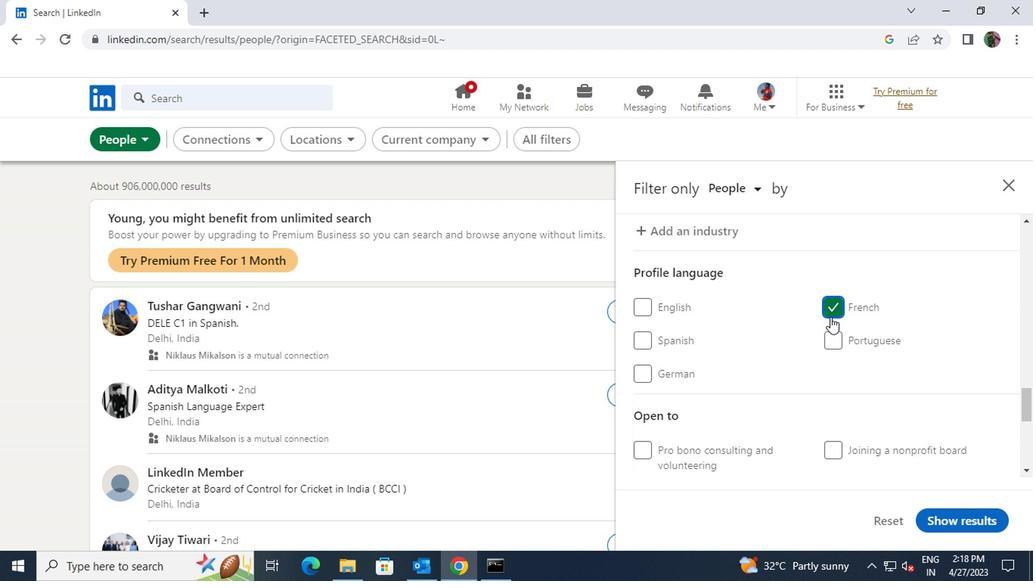 
Action: Mouse scrolled (813, 363) with delta (0, 0)
Screenshot: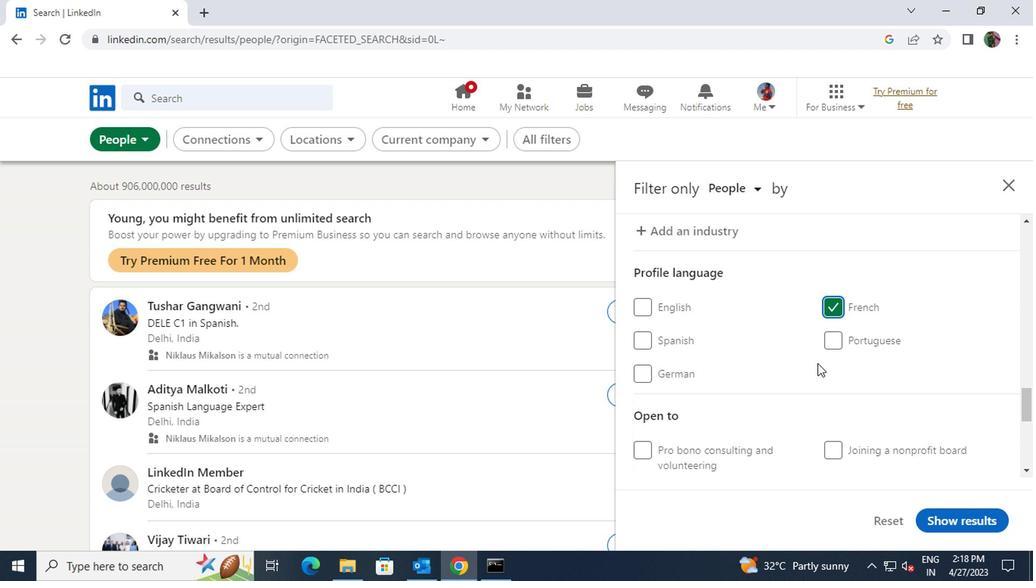 
Action: Mouse scrolled (813, 363) with delta (0, 0)
Screenshot: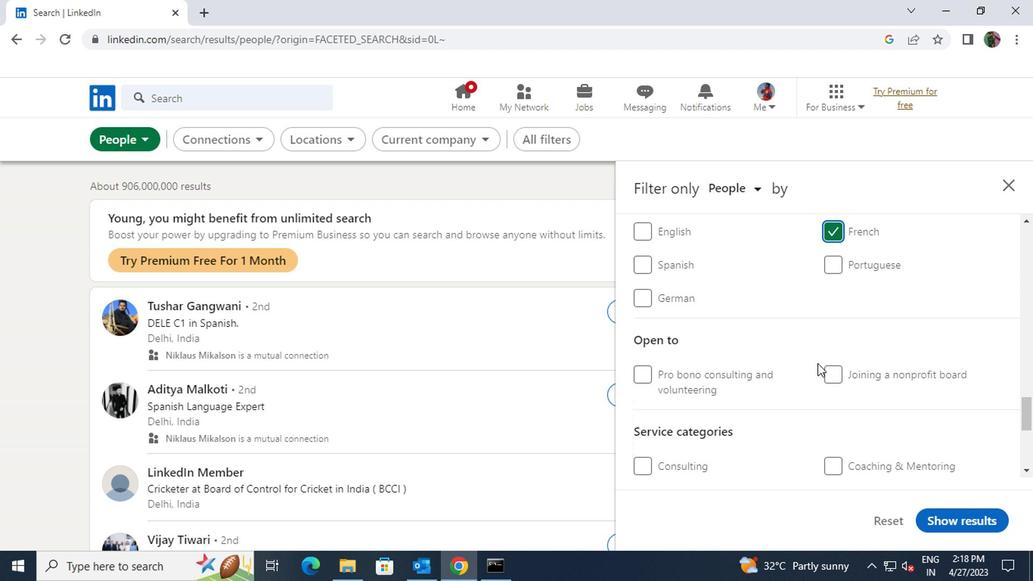 
Action: Mouse scrolled (813, 363) with delta (0, 0)
Screenshot: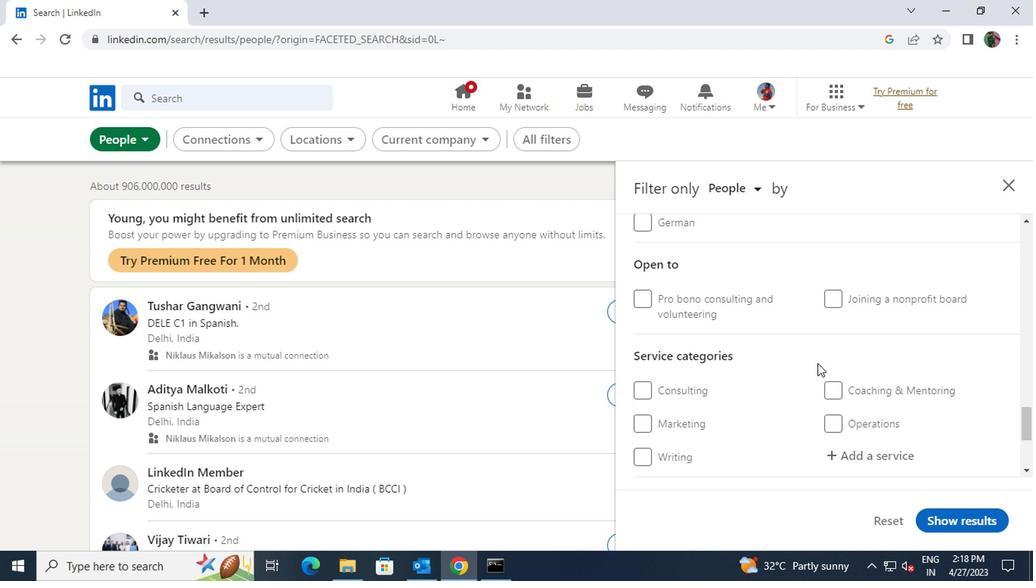 
Action: Mouse moved to (838, 373)
Screenshot: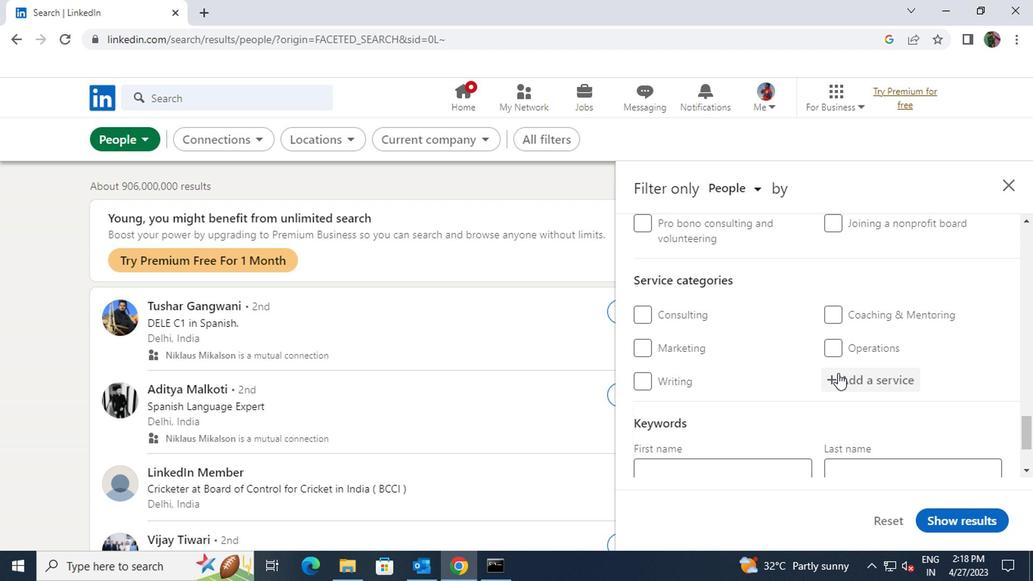 
Action: Mouse pressed left at (838, 373)
Screenshot: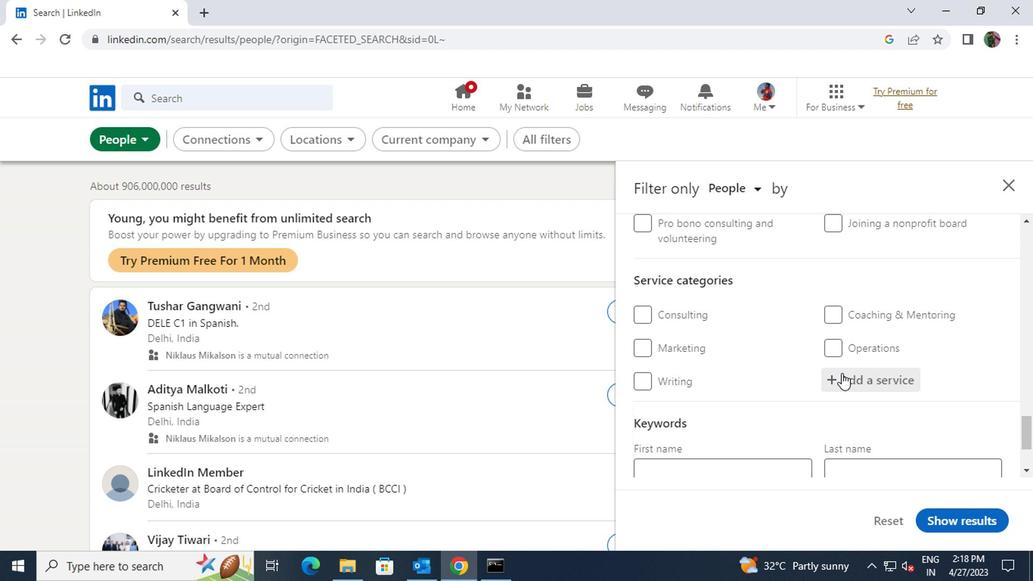 
Action: Key pressed <Key.shift>TECHNI
Screenshot: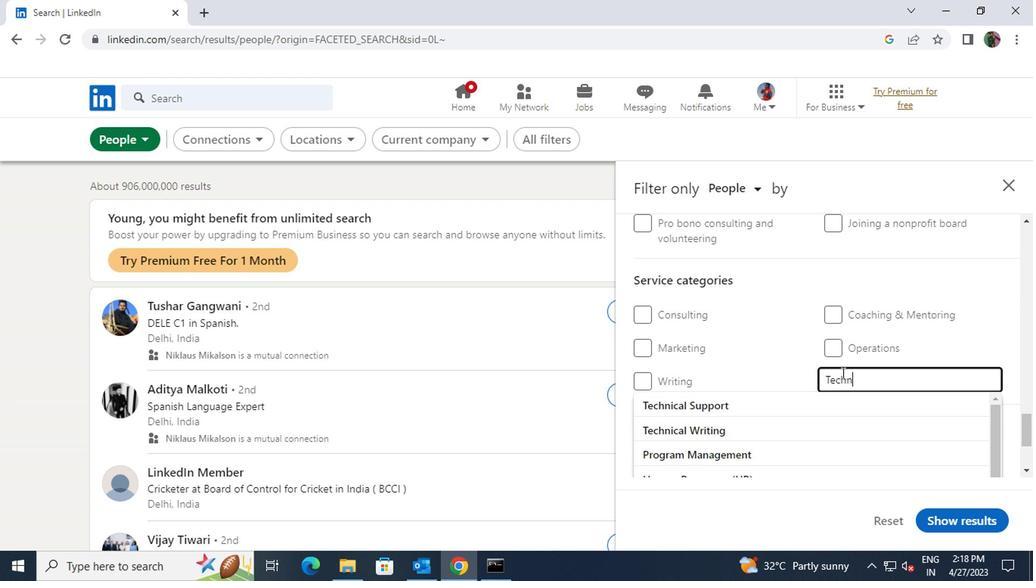 
Action: Mouse moved to (839, 392)
Screenshot: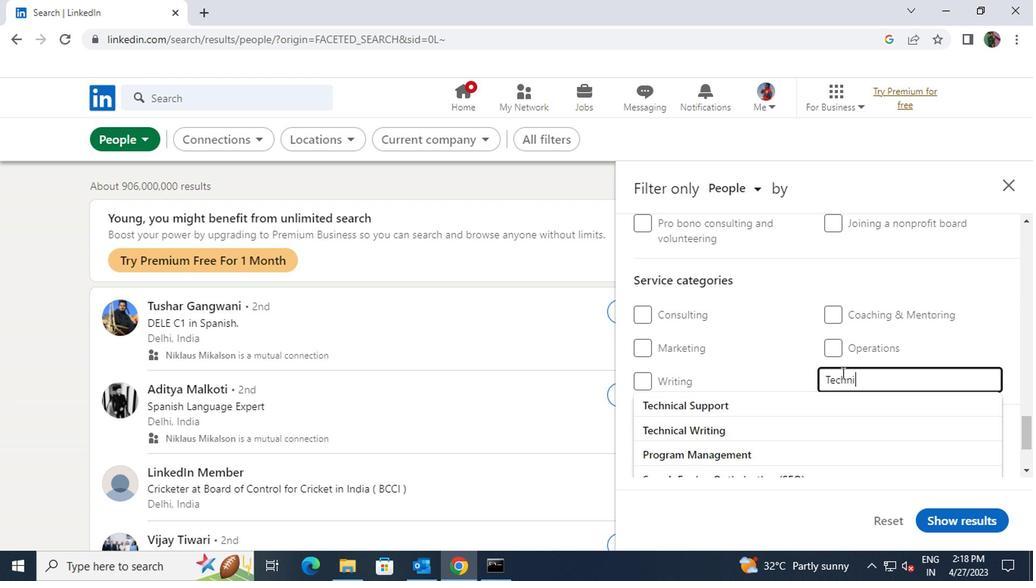 
Action: Mouse pressed left at (839, 392)
Screenshot: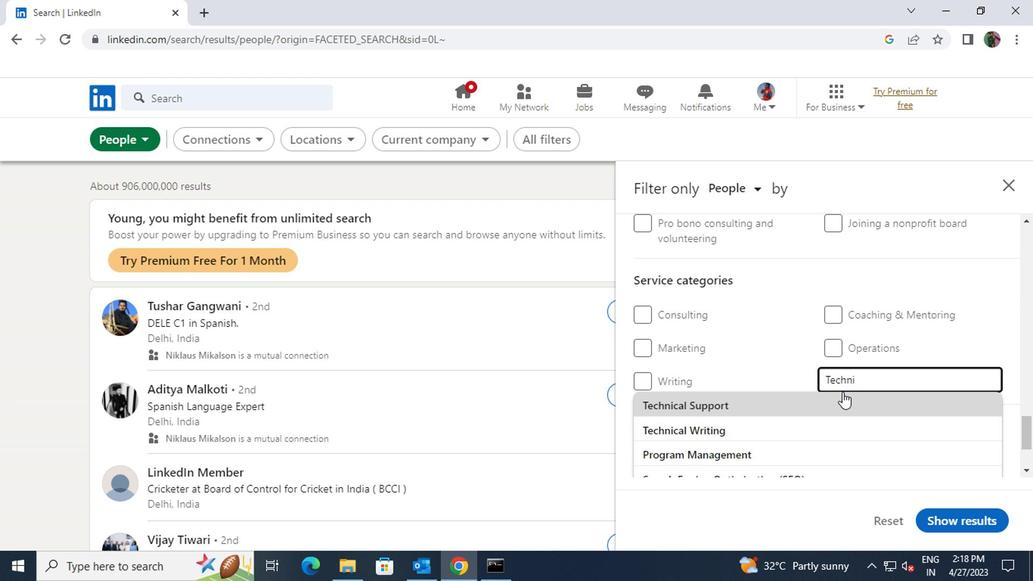 
Action: Mouse scrolled (839, 391) with delta (0, 0)
Screenshot: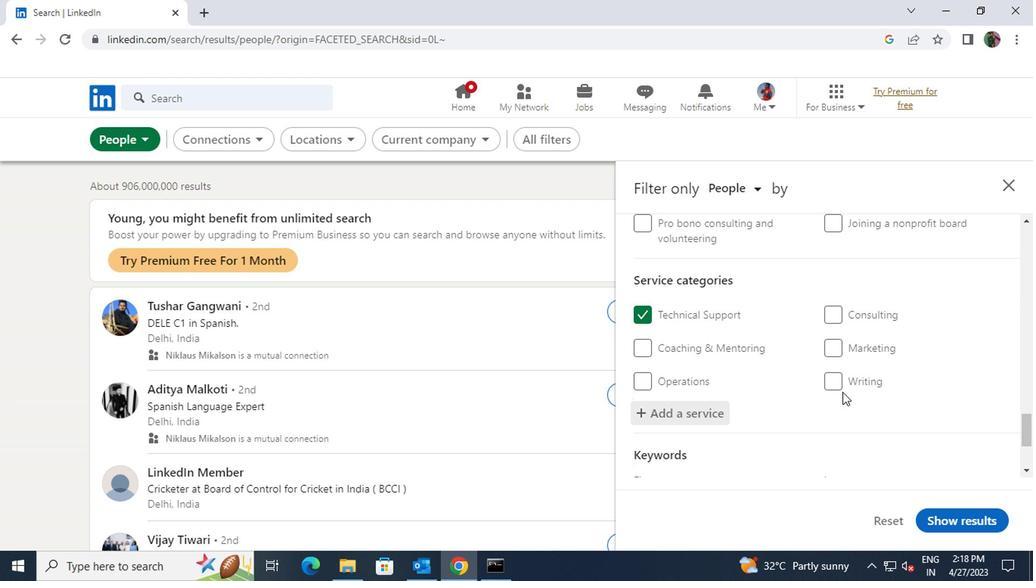 
Action: Mouse scrolled (839, 391) with delta (0, 0)
Screenshot: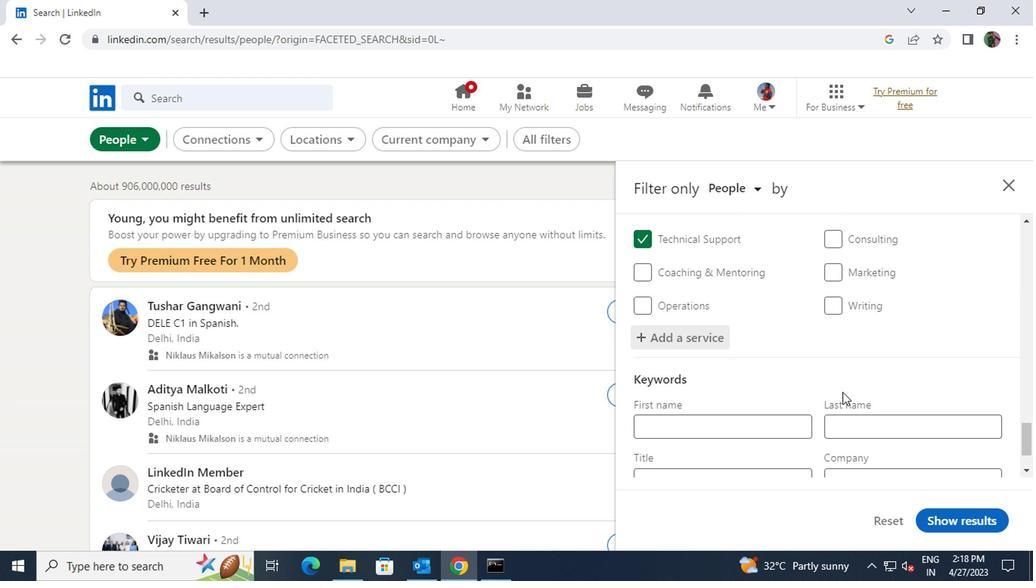 
Action: Mouse moved to (779, 404)
Screenshot: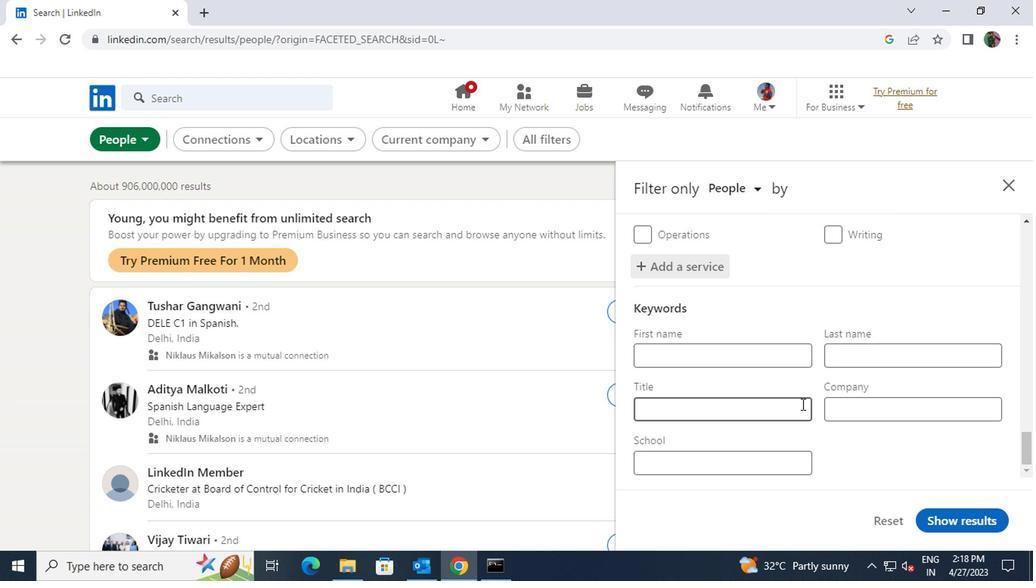 
Action: Mouse pressed left at (779, 404)
Screenshot: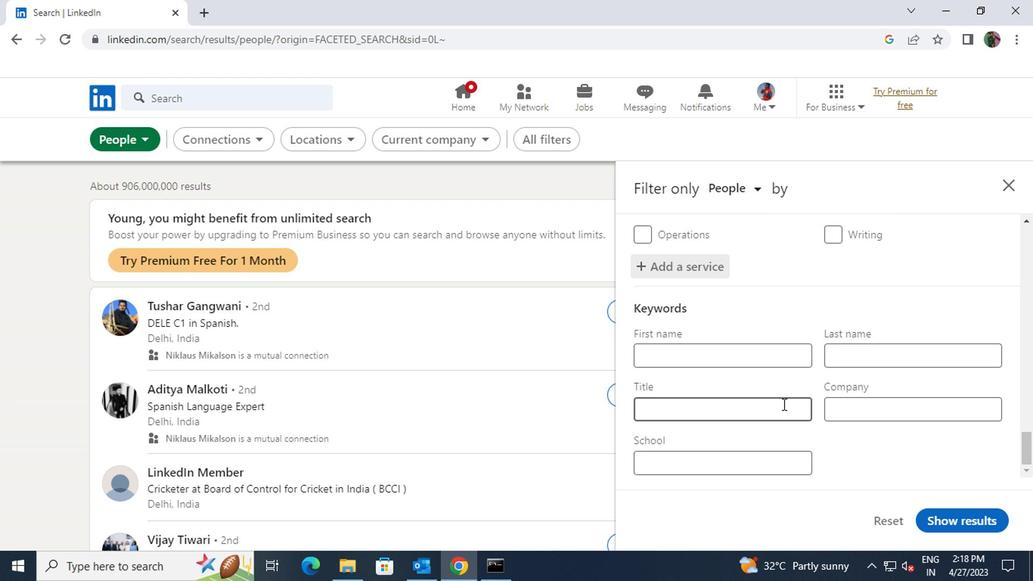 
Action: Key pressed <Key.shift>MANICURIST
Screenshot: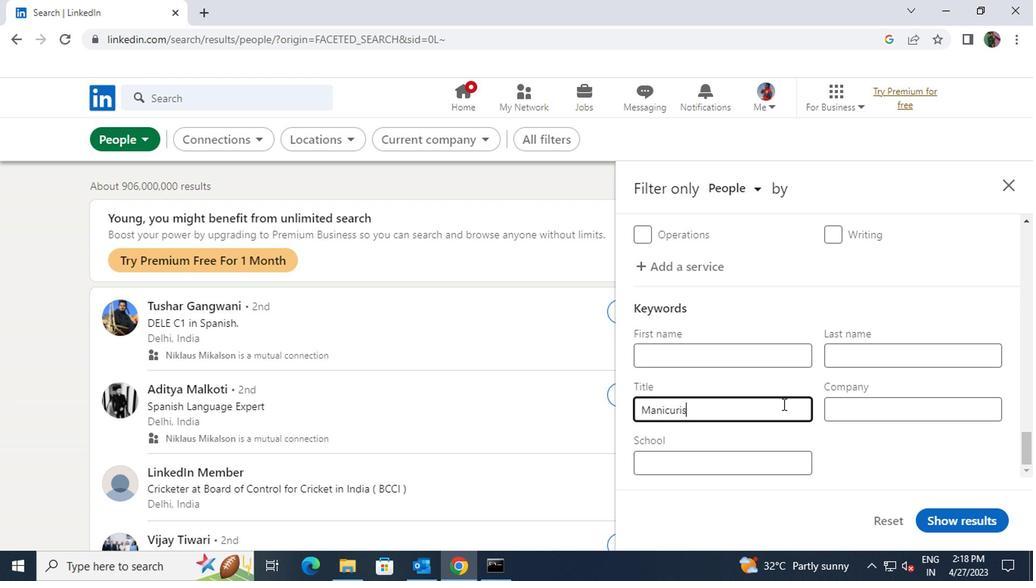 
Action: Mouse moved to (977, 517)
Screenshot: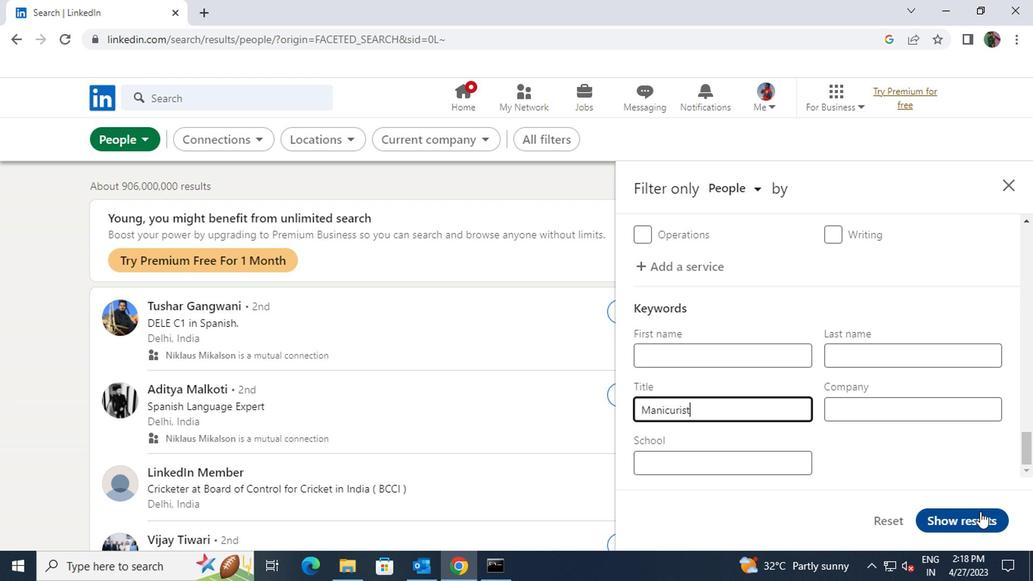
Action: Mouse pressed left at (977, 517)
Screenshot: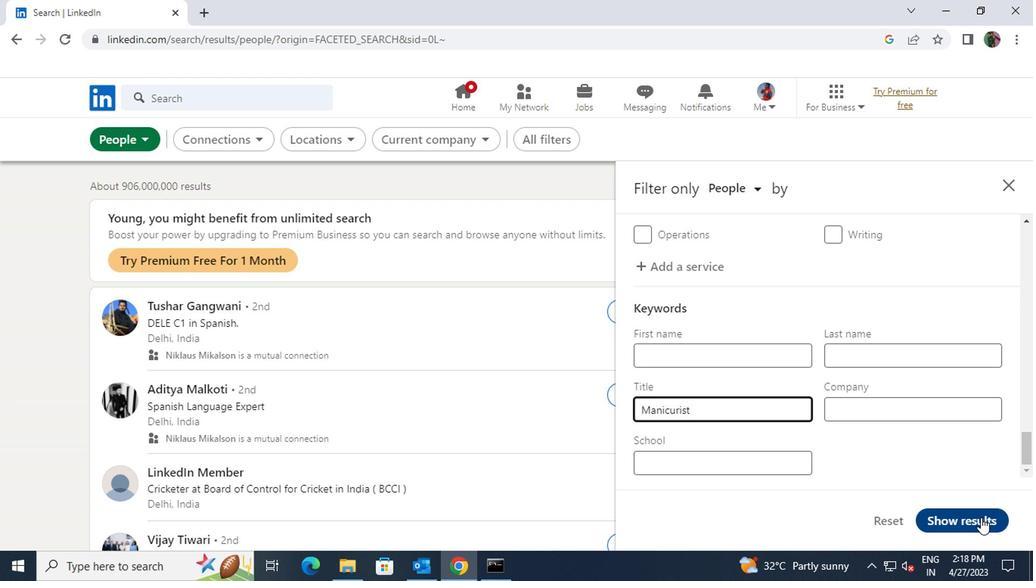 
